 Task: Develope custom reports for visual representation.
Action: Mouse moved to (13, 49)
Screenshot: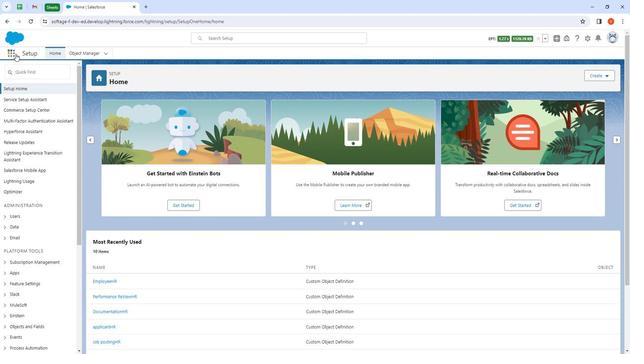 
Action: Mouse pressed left at (13, 49)
Screenshot: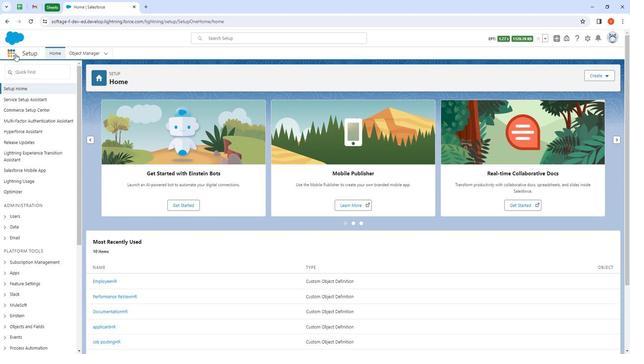 
Action: Mouse moved to (14, 168)
Screenshot: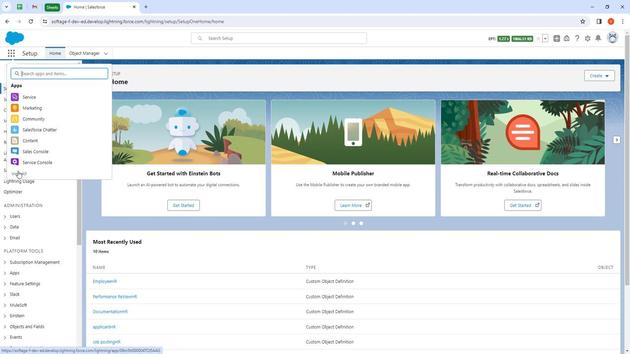 
Action: Mouse pressed left at (14, 168)
Screenshot: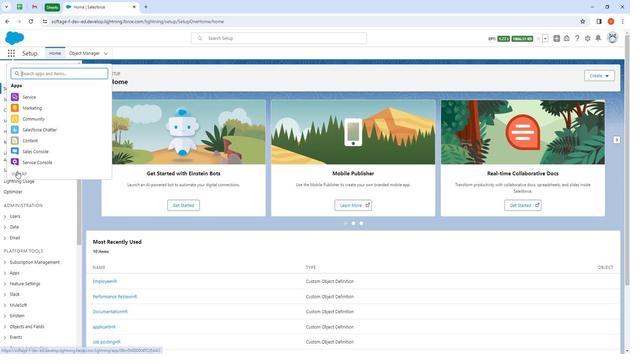 
Action: Mouse moved to (233, 239)
Screenshot: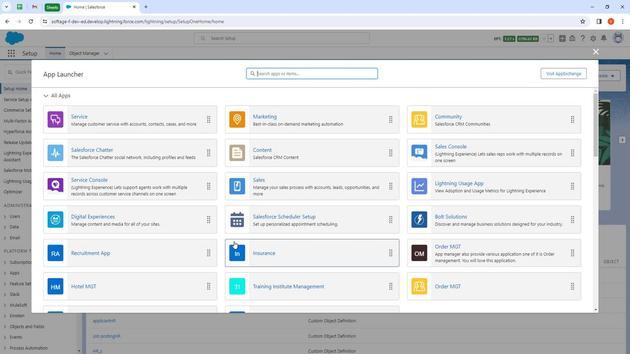 
Action: Mouse scrolled (233, 239) with delta (0, 0)
Screenshot: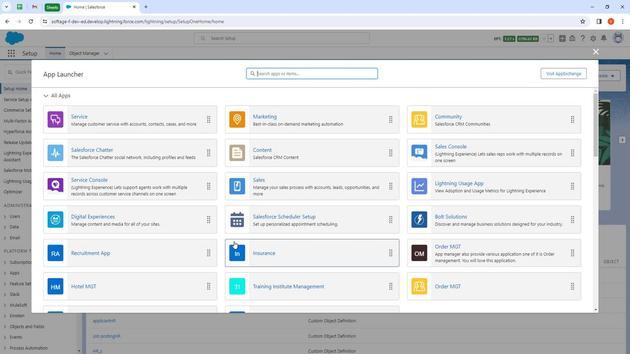 
Action: Mouse moved to (234, 239)
Screenshot: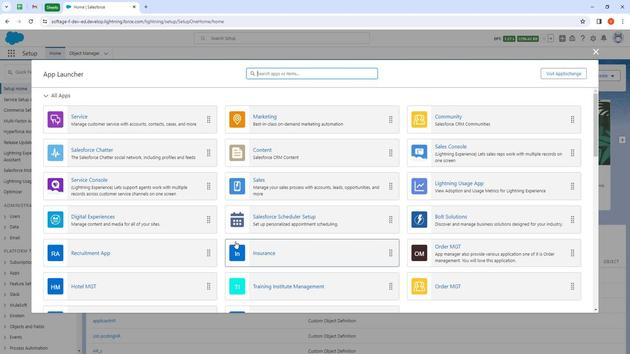 
Action: Mouse scrolled (234, 239) with delta (0, 0)
Screenshot: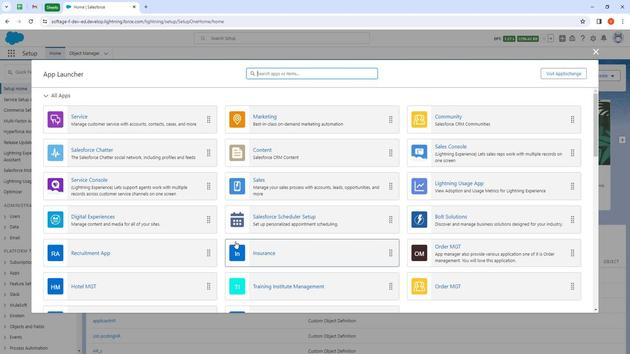 
Action: Mouse moved to (237, 239)
Screenshot: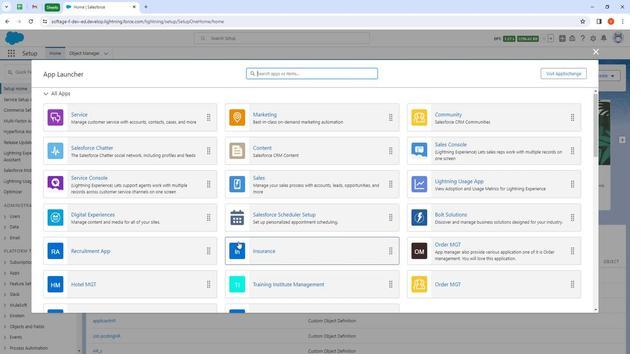 
Action: Mouse scrolled (237, 239) with delta (0, 0)
Screenshot: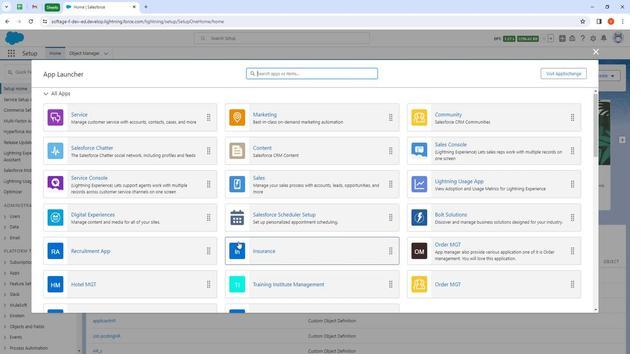 
Action: Mouse moved to (268, 216)
Screenshot: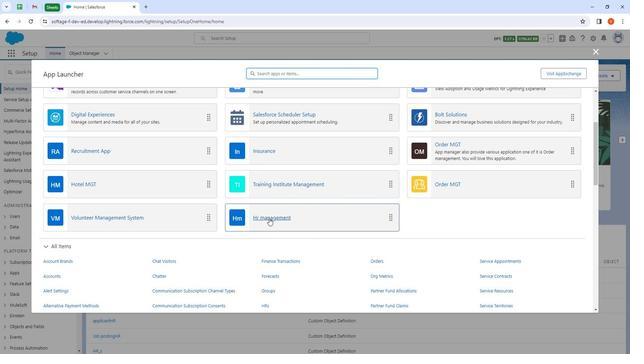 
Action: Mouse pressed left at (268, 216)
Screenshot: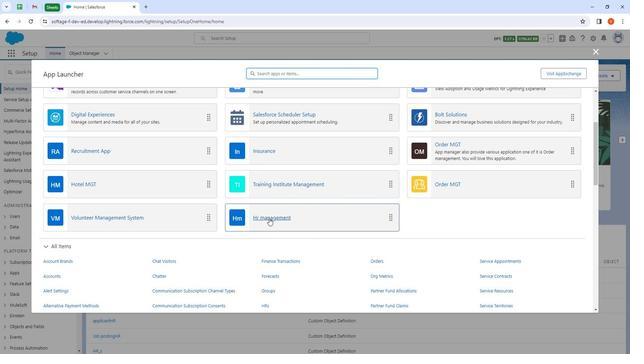 
Action: Mouse moved to (533, 48)
Screenshot: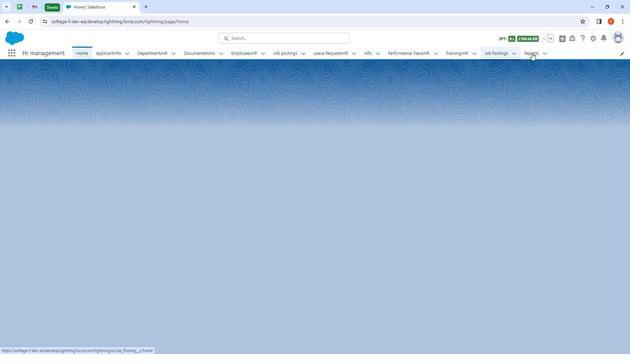 
Action: Mouse pressed left at (533, 48)
Screenshot: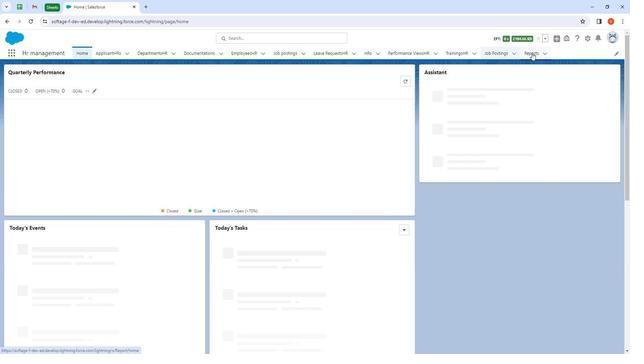 
Action: Mouse moved to (555, 75)
Screenshot: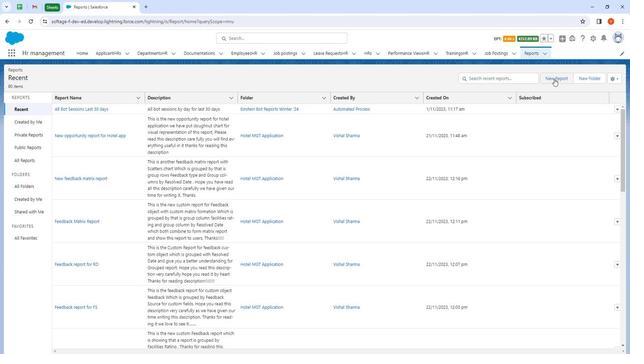 
Action: Mouse pressed left at (555, 75)
Screenshot: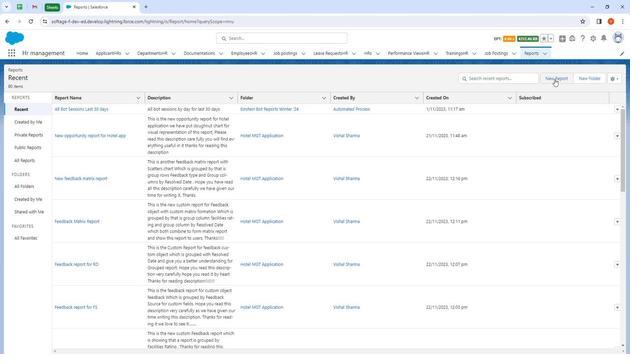 
Action: Mouse moved to (122, 128)
Screenshot: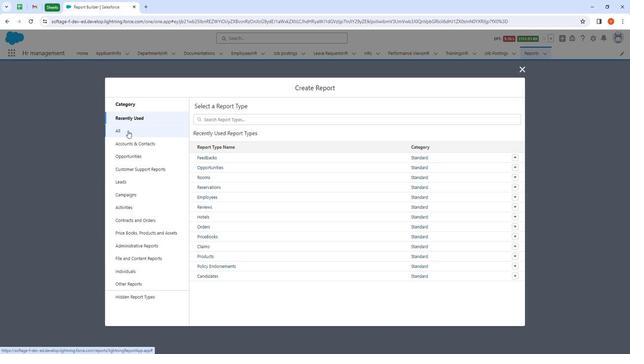 
Action: Mouse pressed left at (122, 128)
Screenshot: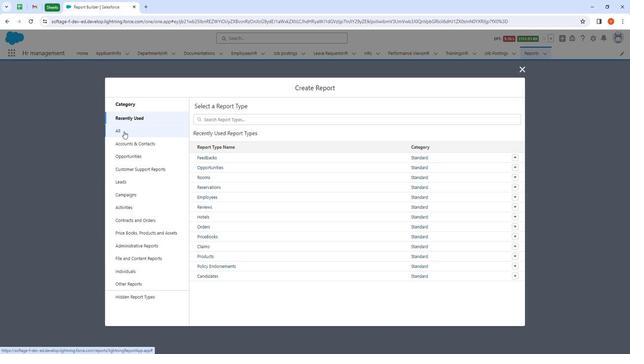
Action: Mouse moved to (243, 119)
Screenshot: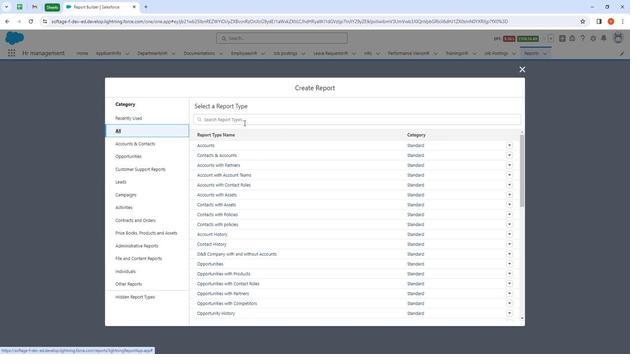 
Action: Mouse pressed left at (243, 119)
Screenshot: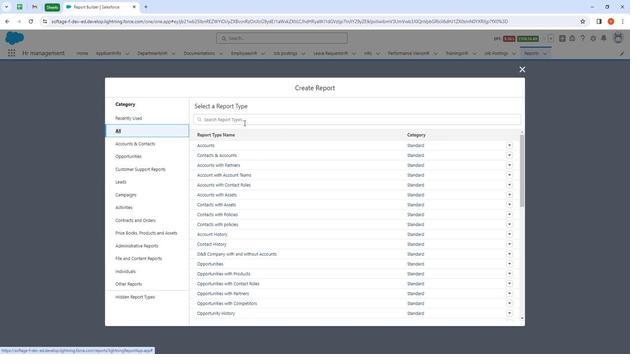 
Action: Mouse moved to (205, 93)
Screenshot: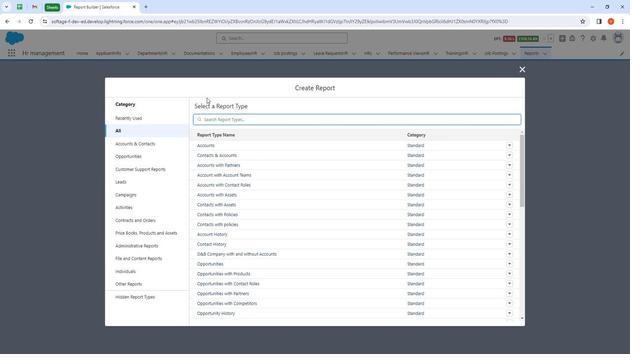 
Action: Key pressed applicant
Screenshot: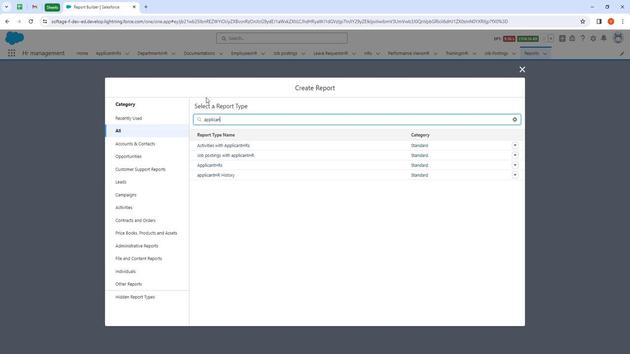 
Action: Mouse moved to (239, 161)
Screenshot: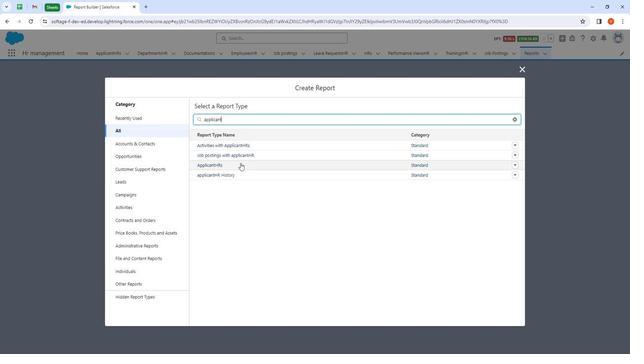 
Action: Mouse pressed left at (239, 161)
Screenshot: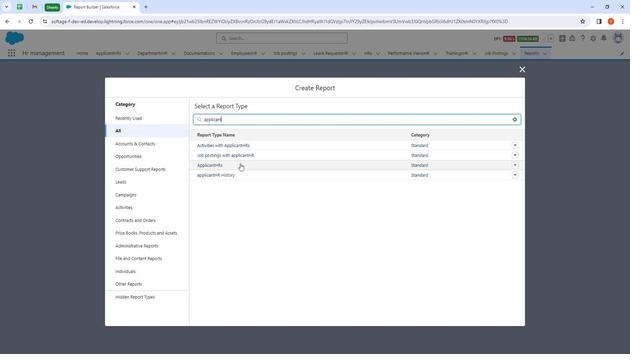 
Action: Mouse moved to (440, 140)
Screenshot: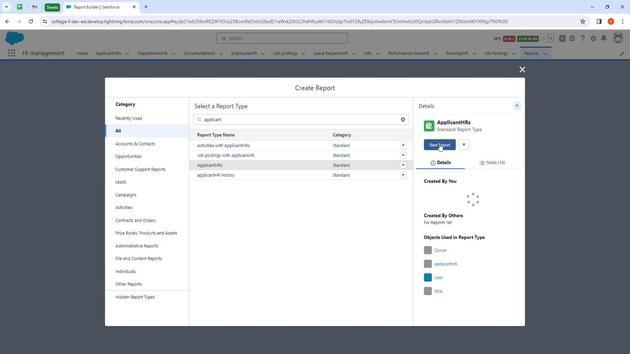
Action: Mouse pressed left at (440, 140)
Screenshot: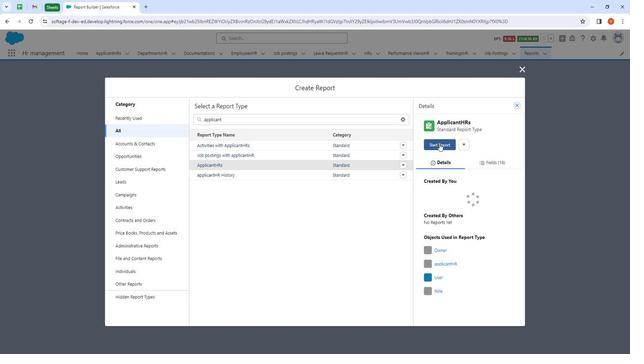 
Action: Mouse moved to (621, 83)
Screenshot: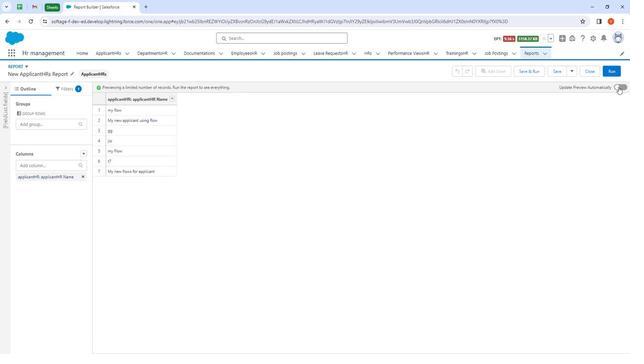 
Action: Mouse pressed left at (621, 83)
Screenshot: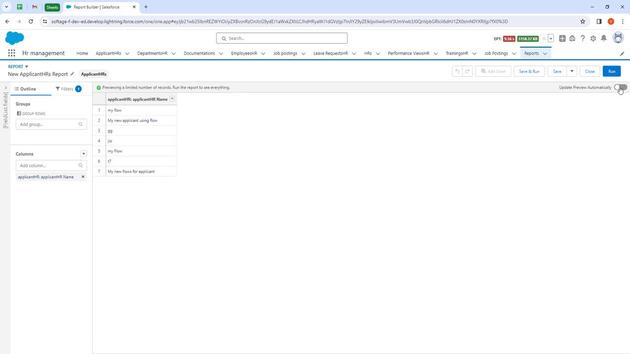 
Action: Mouse moved to (49, 161)
Screenshot: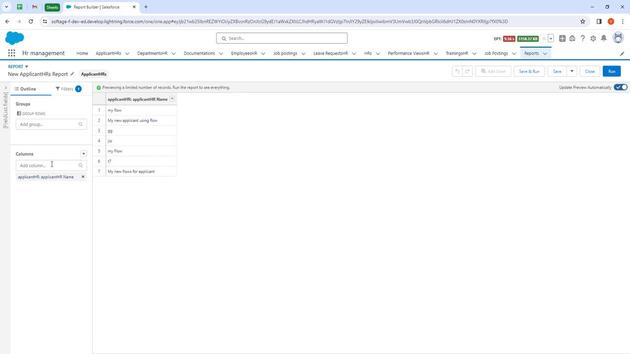
Action: Mouse pressed left at (49, 161)
Screenshot: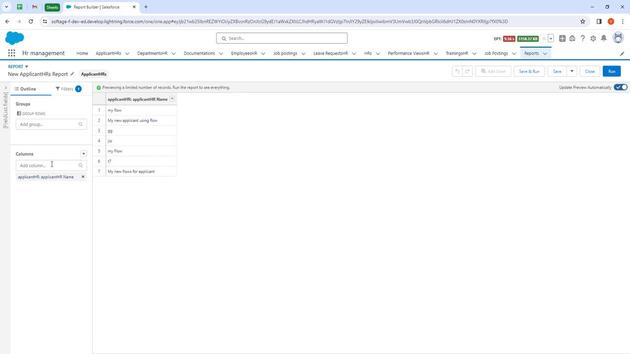 
Action: Mouse moved to (54, 197)
Screenshot: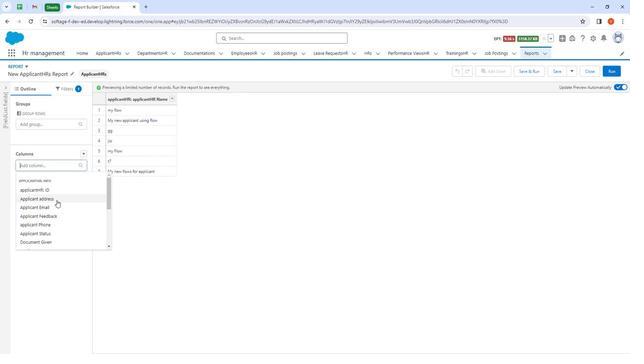 
Action: Mouse pressed left at (54, 197)
Screenshot: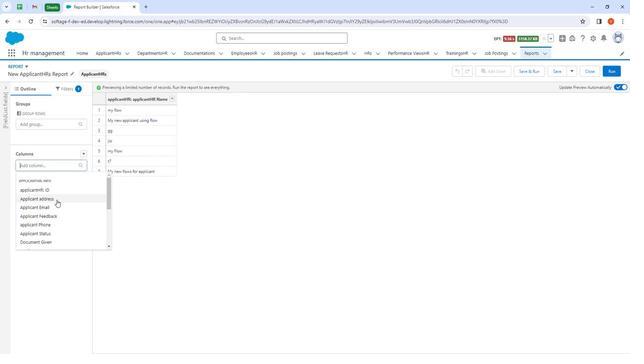 
Action: Mouse moved to (40, 162)
Screenshot: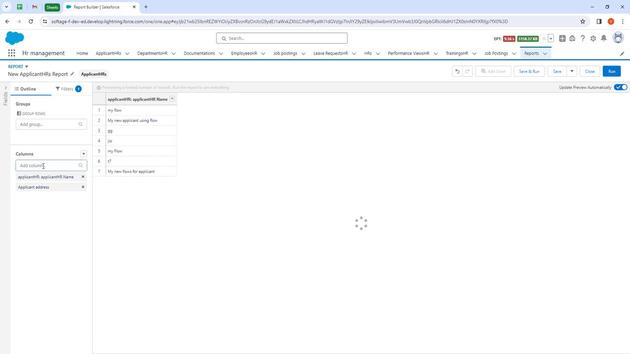 
Action: Mouse pressed left at (40, 162)
Screenshot: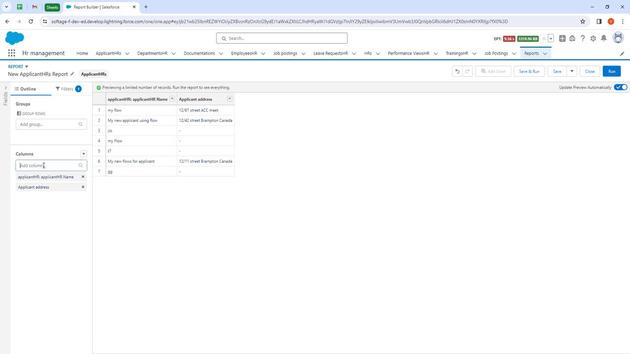 
Action: Mouse moved to (49, 190)
Screenshot: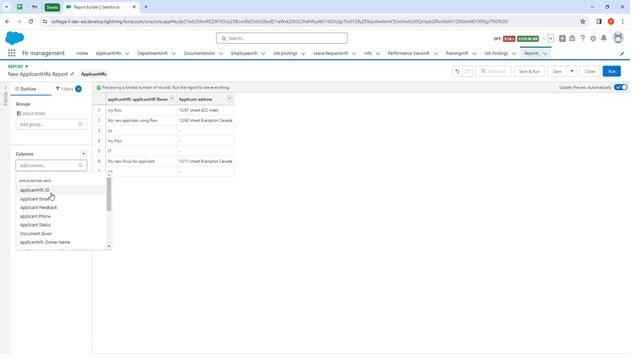 
Action: Mouse pressed left at (49, 190)
Screenshot: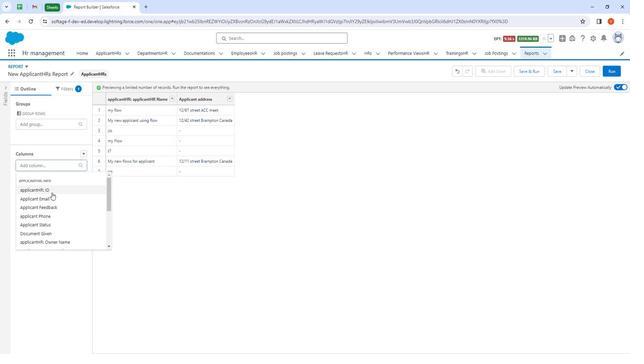 
Action: Mouse moved to (39, 163)
Screenshot: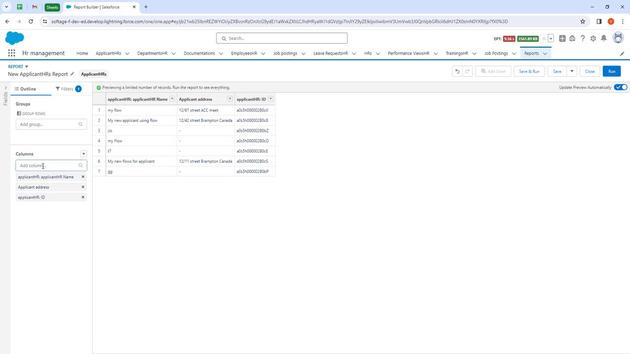 
Action: Mouse pressed left at (39, 163)
Screenshot: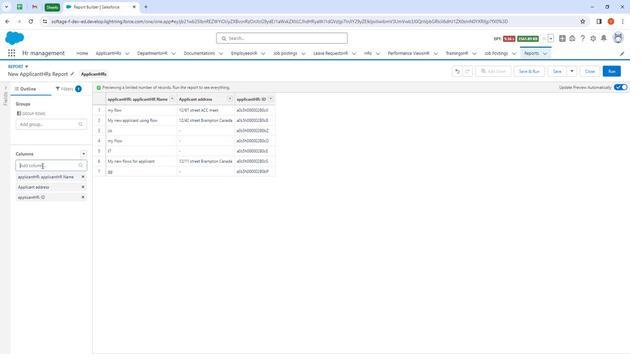 
Action: Mouse moved to (51, 189)
Screenshot: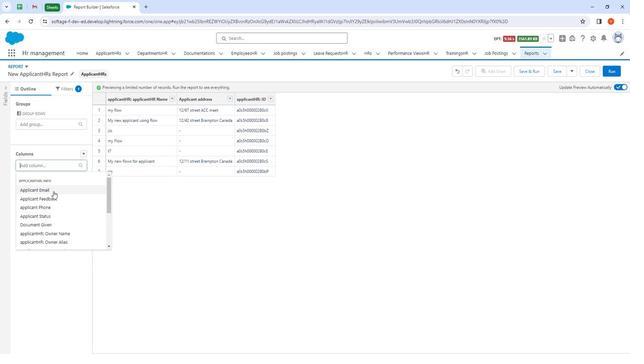 
Action: Mouse pressed left at (51, 189)
Screenshot: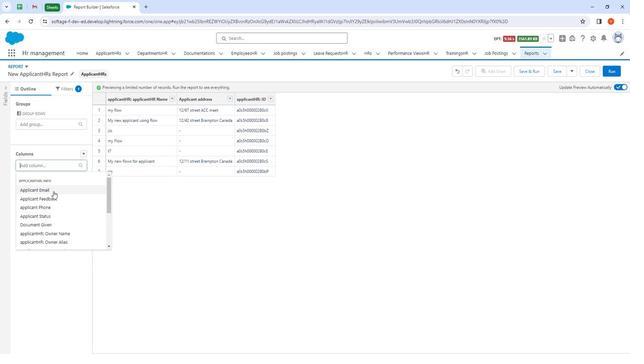 
Action: Mouse moved to (40, 162)
Screenshot: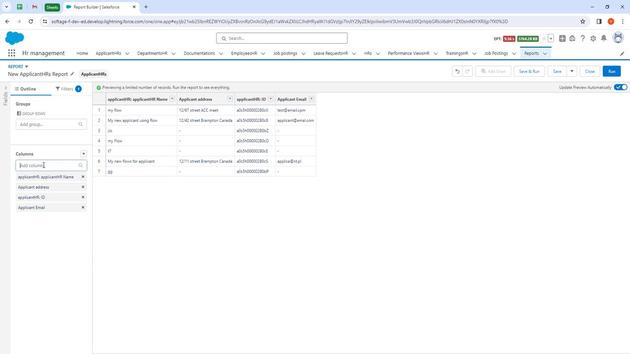 
Action: Mouse pressed left at (40, 162)
Screenshot: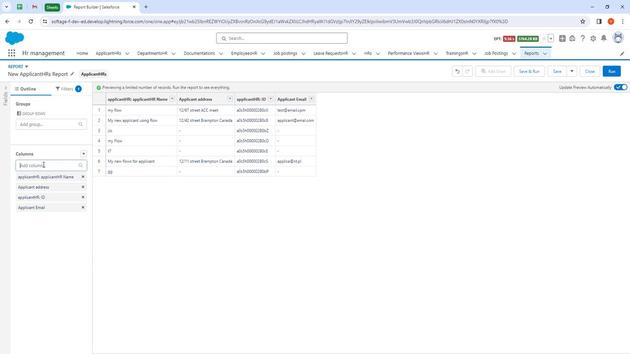 
Action: Mouse moved to (51, 185)
Screenshot: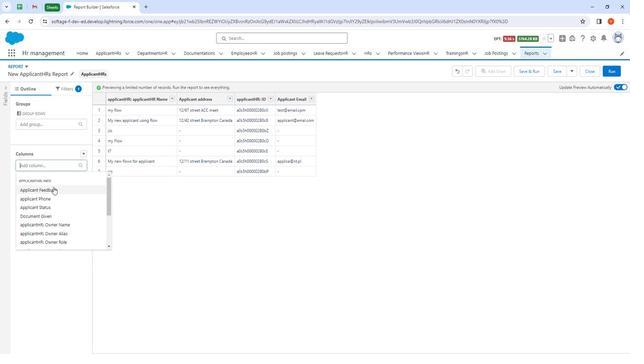 
Action: Mouse pressed left at (51, 185)
Screenshot: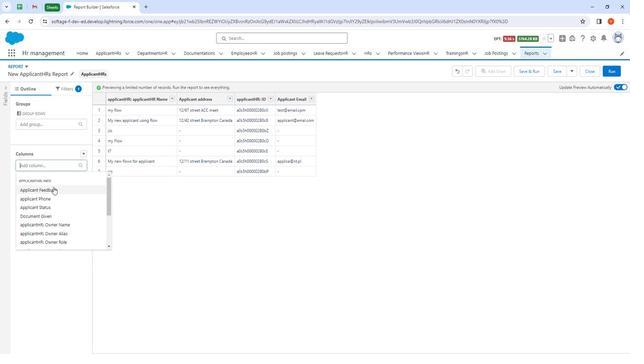 
Action: Mouse moved to (39, 163)
Screenshot: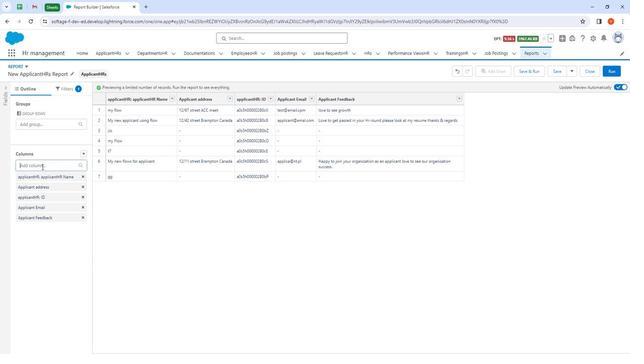 
Action: Mouse pressed left at (39, 163)
Screenshot: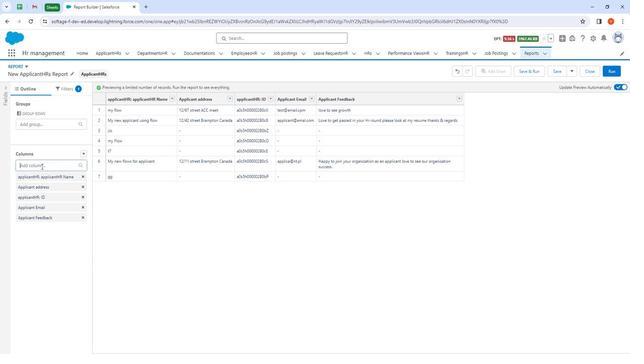 
Action: Mouse moved to (51, 185)
Screenshot: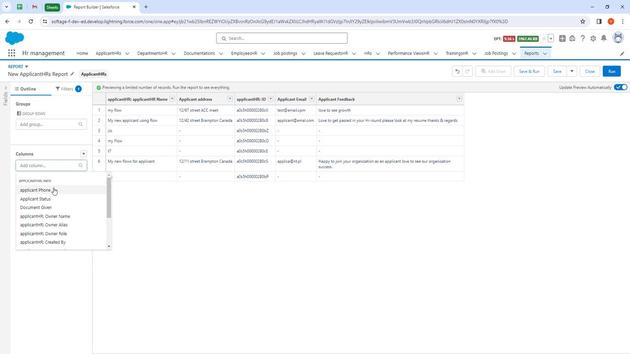 
Action: Mouse pressed left at (51, 185)
Screenshot: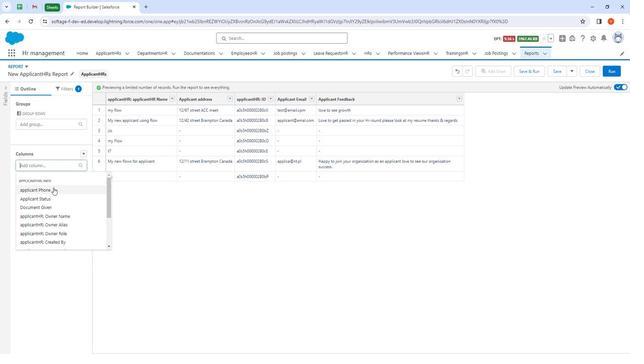 
Action: Mouse moved to (41, 123)
Screenshot: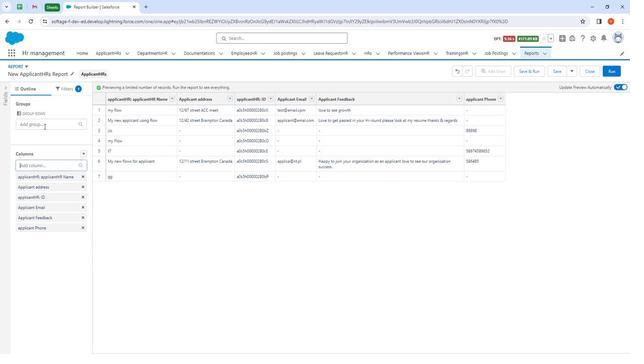 
Action: Mouse pressed left at (41, 123)
Screenshot: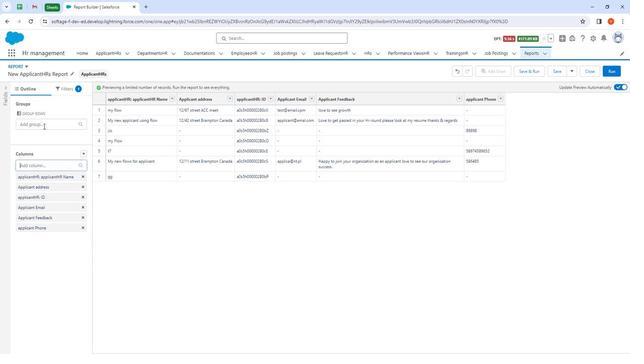 
Action: Mouse moved to (54, 199)
Screenshot: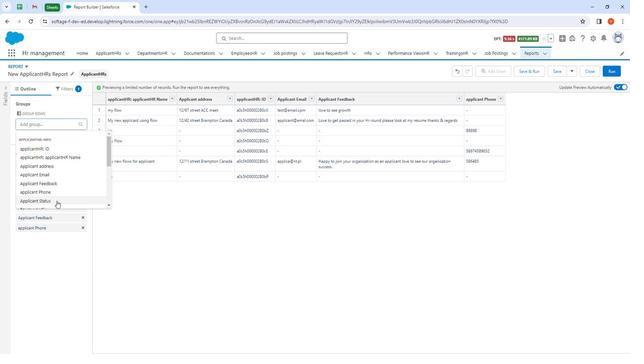
Action: Mouse pressed left at (54, 199)
Screenshot: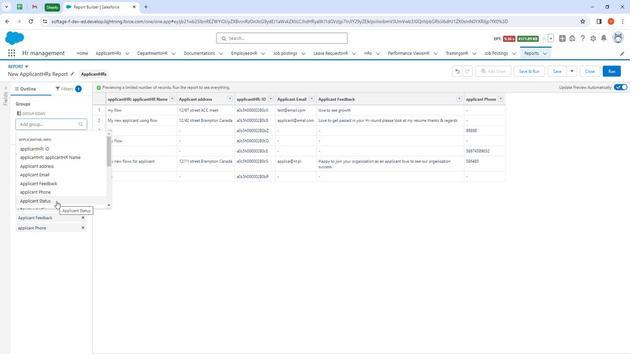 
Action: Mouse moved to (37, 159)
Screenshot: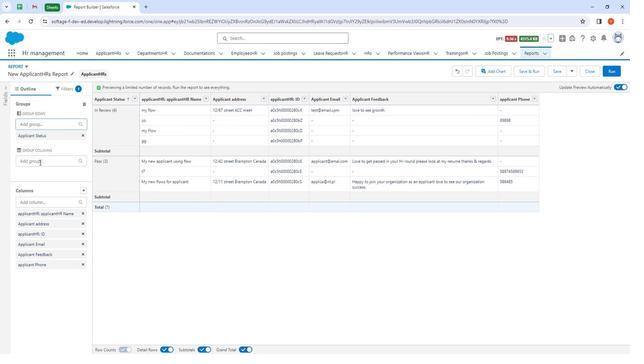
Action: Mouse pressed left at (37, 159)
Screenshot: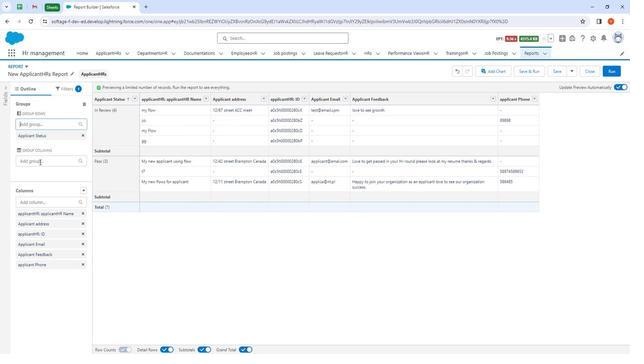 
Action: Mouse moved to (106, 178)
Screenshot: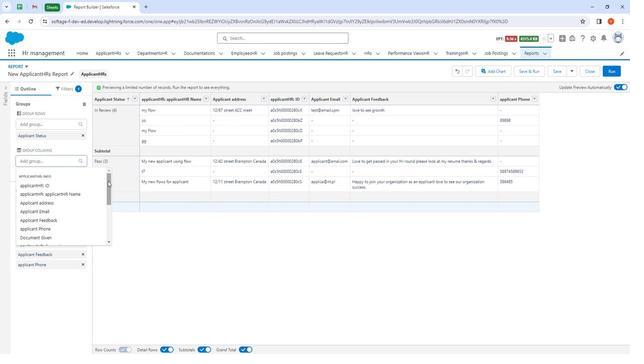 
Action: Mouse pressed left at (106, 178)
Screenshot: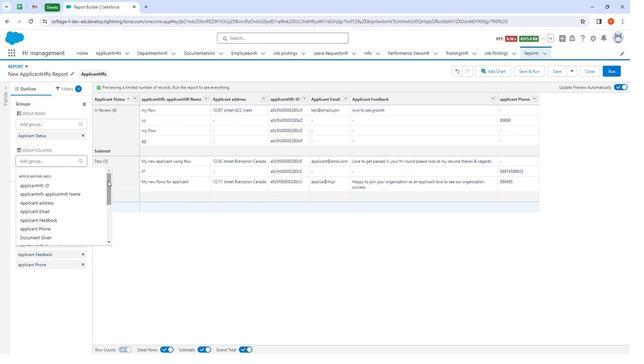 
Action: Mouse moved to (64, 202)
Screenshot: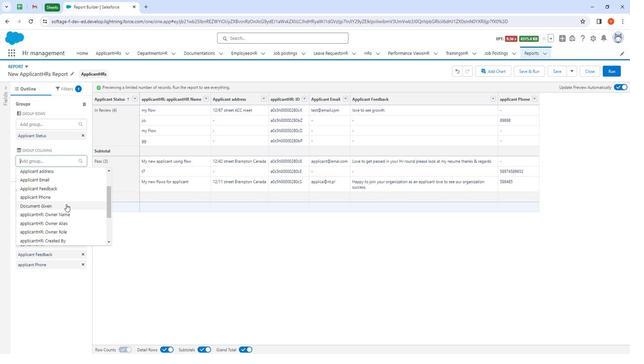 
Action: Mouse pressed left at (64, 202)
Screenshot: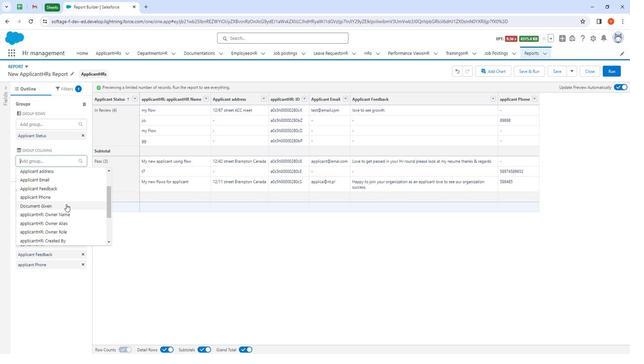
Action: Mouse moved to (38, 201)
Screenshot: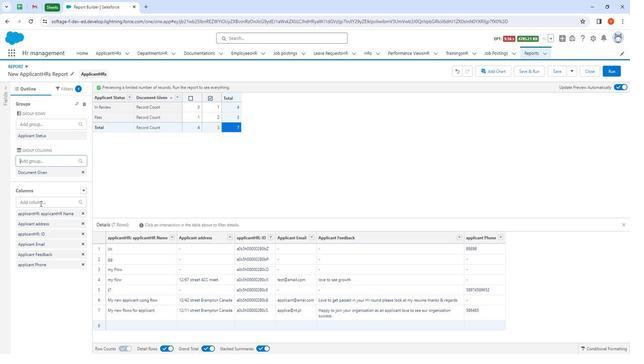 
Action: Mouse pressed left at (38, 201)
Screenshot: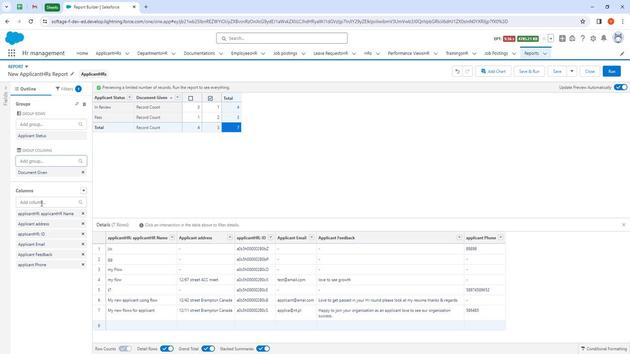 
Action: Mouse moved to (55, 266)
Screenshot: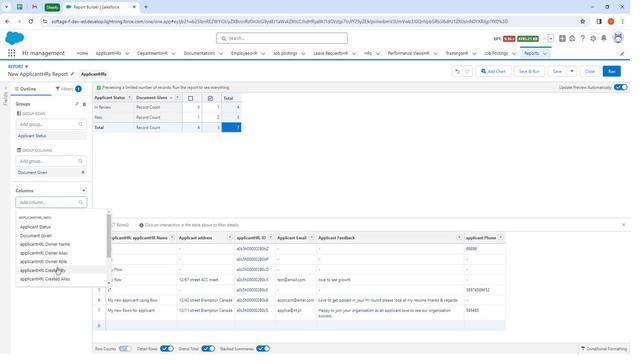 
Action: Mouse scrolled (55, 266) with delta (0, 0)
Screenshot: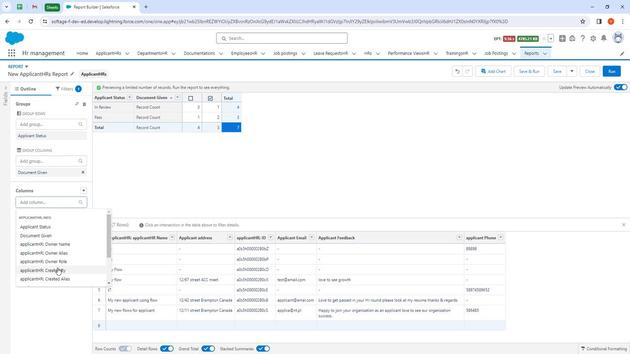 
Action: Mouse moved to (73, 256)
Screenshot: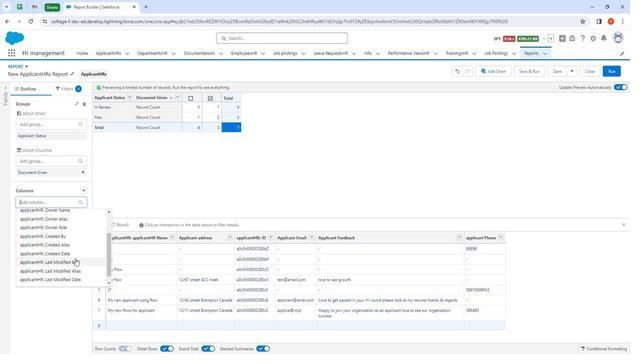 
Action: Mouse scrolled (73, 256) with delta (0, 0)
Screenshot: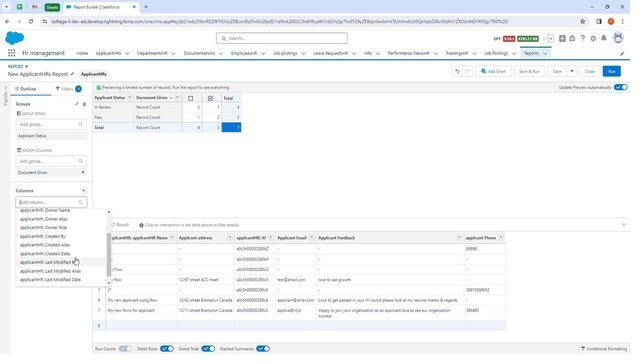 
Action: Mouse scrolled (73, 256) with delta (0, 0)
Screenshot: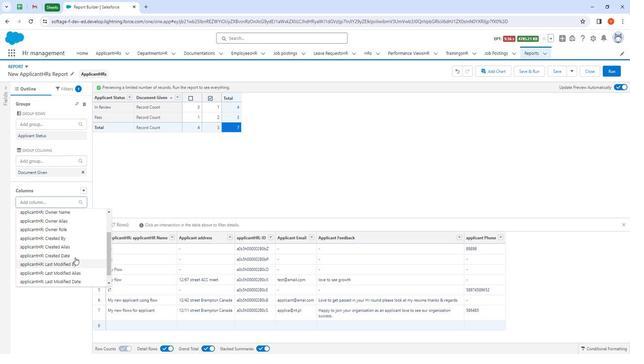 
Action: Mouse moved to (52, 233)
Screenshot: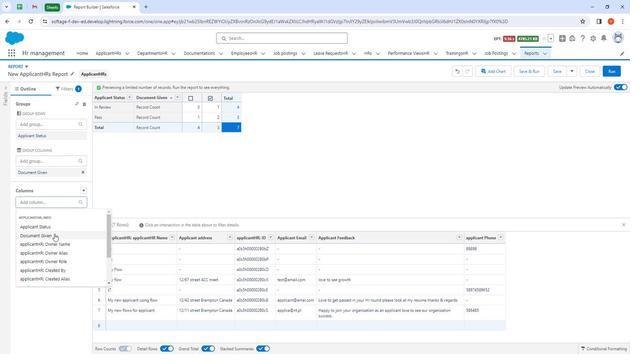 
Action: Mouse pressed left at (52, 233)
Screenshot: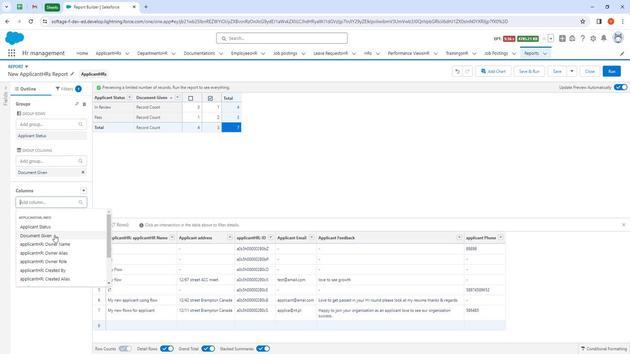 
Action: Mouse moved to (54, 200)
Screenshot: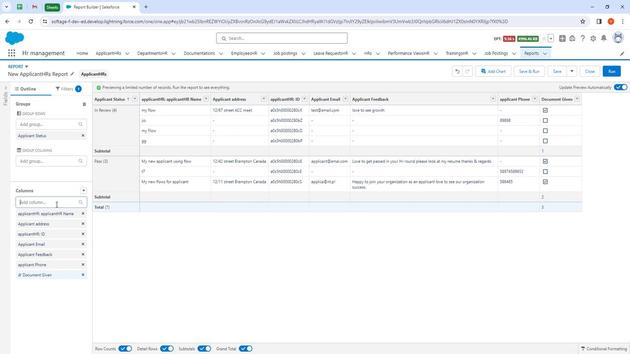
Action: Mouse pressed left at (54, 200)
Screenshot: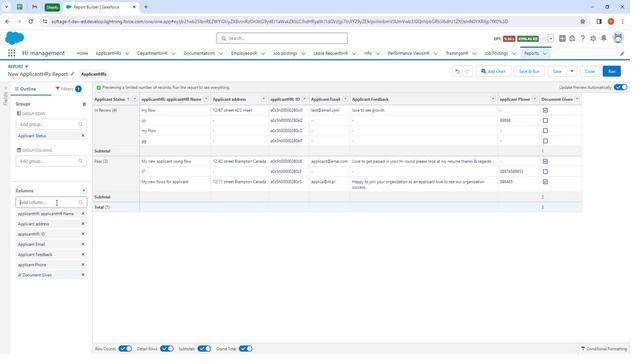 
Action: Mouse moved to (49, 186)
Screenshot: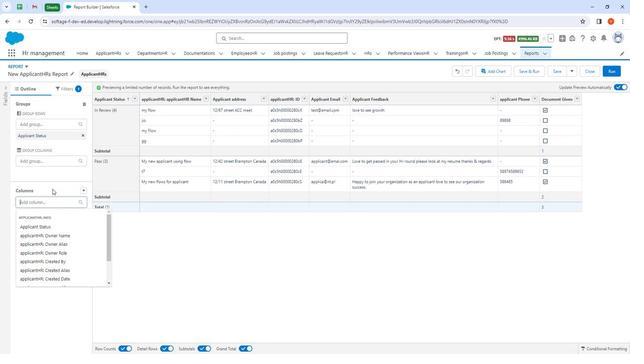 
Action: Mouse pressed left at (49, 186)
Screenshot: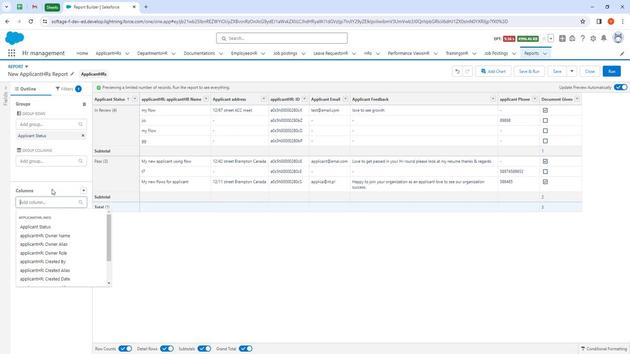 
Action: Mouse moved to (420, 221)
Screenshot: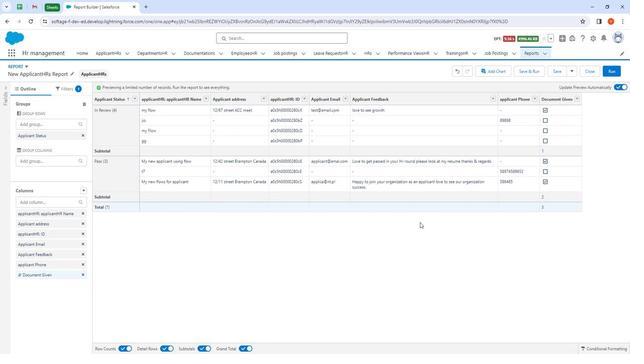 
Action: Mouse scrolled (420, 221) with delta (0, 0)
Screenshot: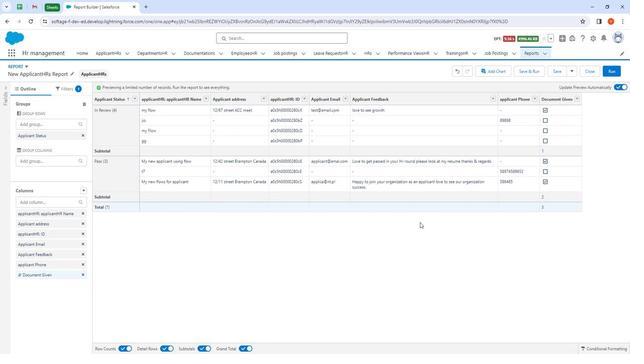 
Action: Mouse moved to (489, 232)
Screenshot: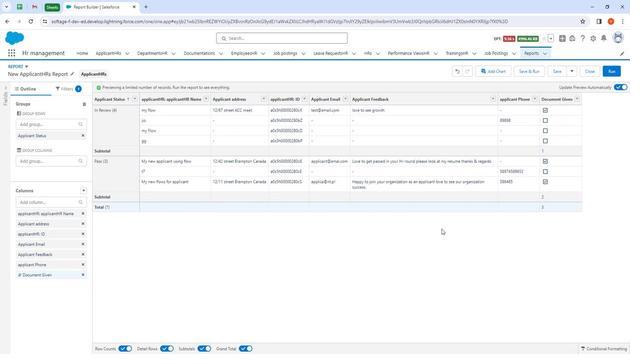 
Action: Mouse scrolled (489, 232) with delta (0, 0)
Screenshot: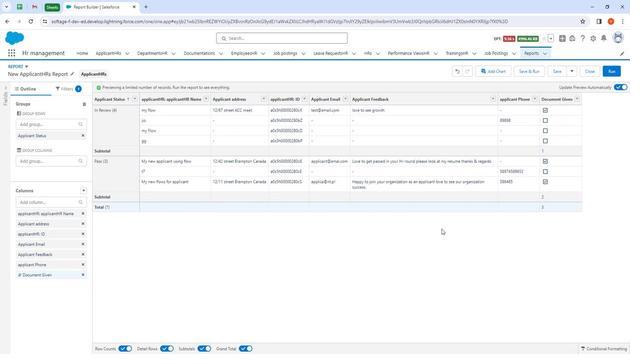 
Action: Mouse moved to (563, 245)
Screenshot: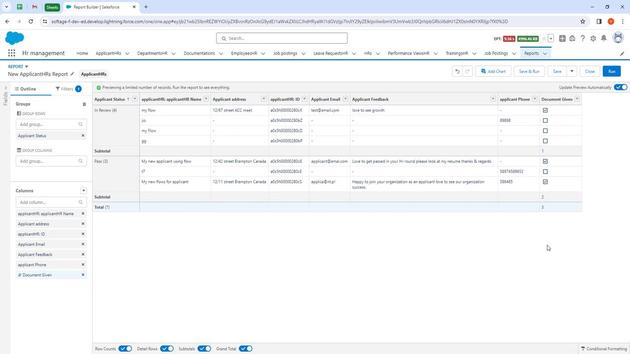 
Action: Mouse scrolled (563, 245) with delta (0, 0)
Screenshot: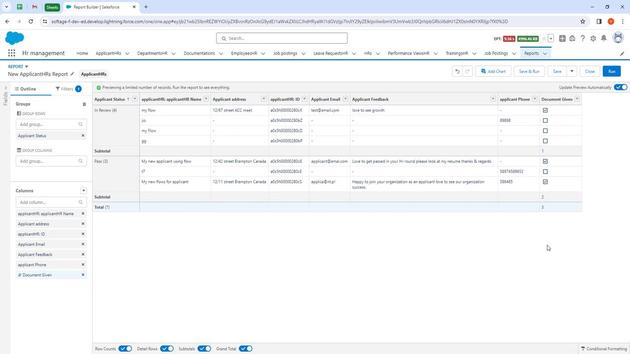 
Action: Mouse moved to (303, 94)
Screenshot: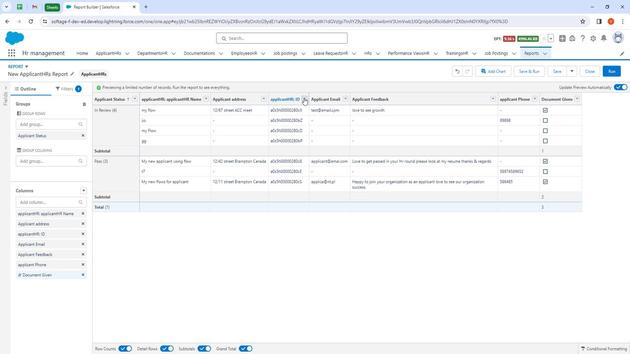 
Action: Mouse pressed left at (303, 94)
Screenshot: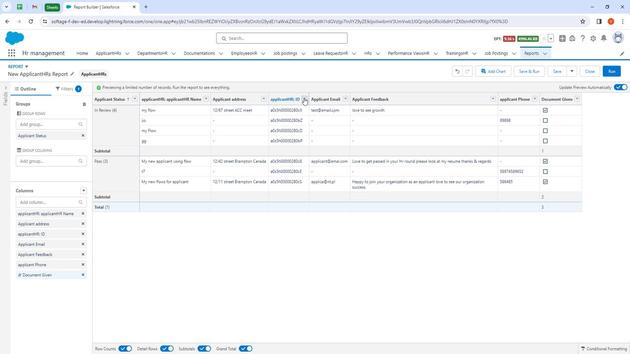 
Action: Mouse moved to (337, 108)
Screenshot: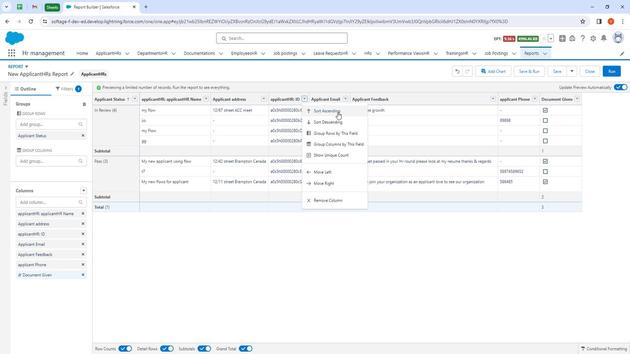 
Action: Mouse pressed left at (337, 108)
Screenshot: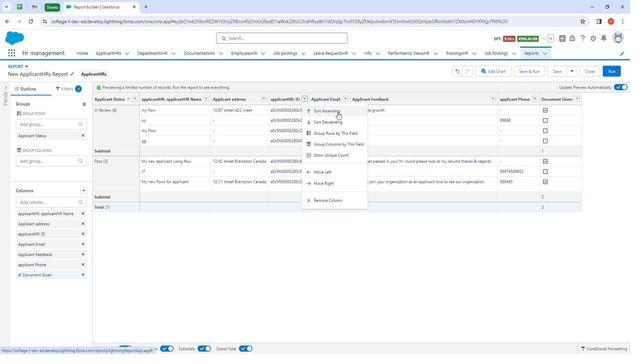 
Action: Mouse moved to (70, 87)
Screenshot: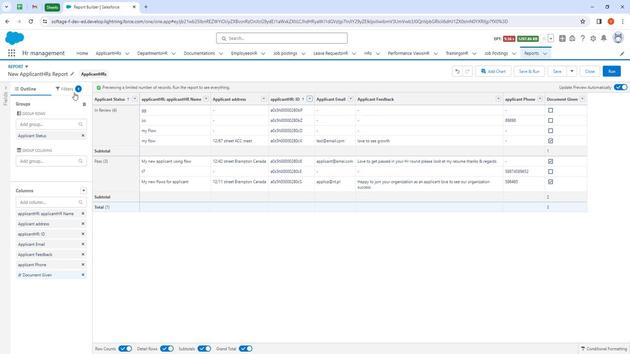 
Action: Mouse pressed left at (70, 87)
Screenshot: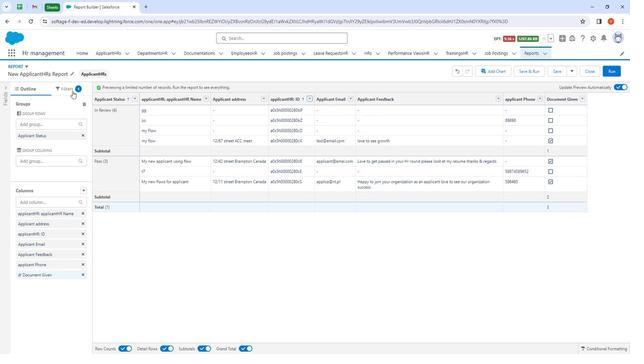 
Action: Mouse moved to (45, 129)
Screenshot: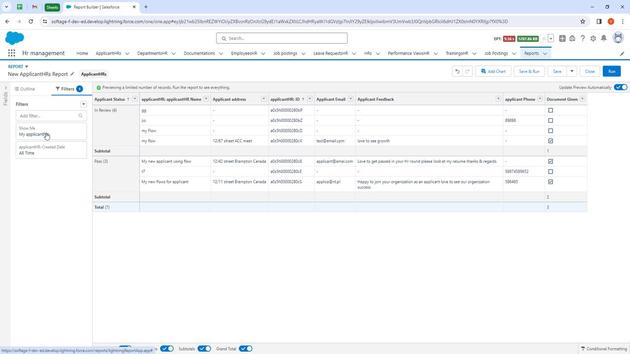 
Action: Mouse pressed left at (45, 129)
Screenshot: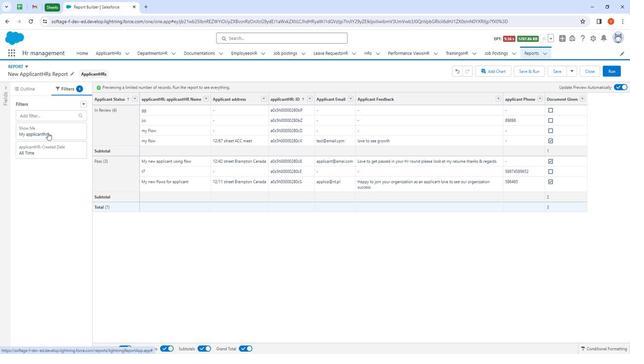 
Action: Mouse moved to (135, 130)
Screenshot: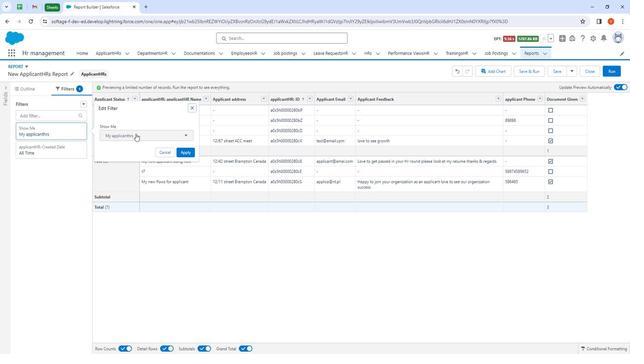 
Action: Mouse pressed left at (135, 130)
Screenshot: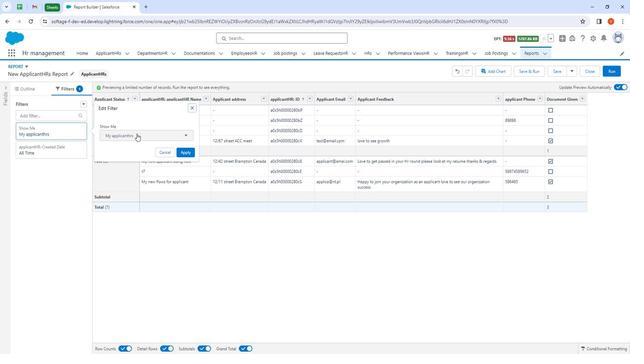
Action: Mouse moved to (149, 171)
Screenshot: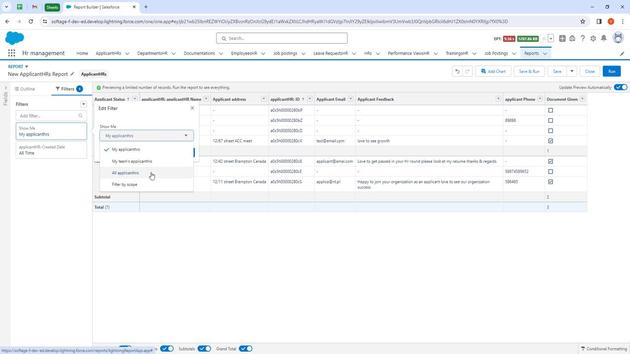 
Action: Mouse pressed left at (149, 171)
Screenshot: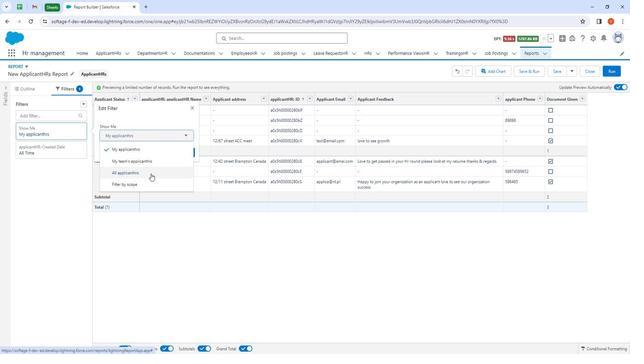 
Action: Mouse moved to (185, 151)
Screenshot: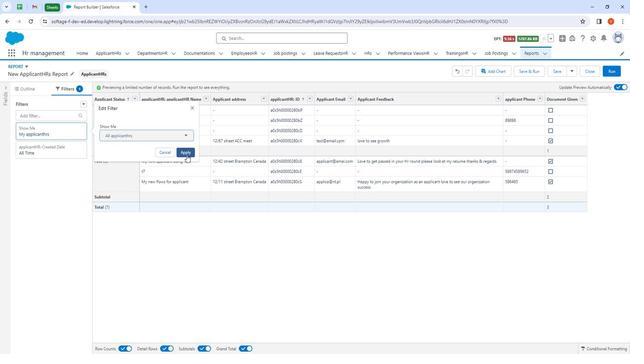 
Action: Mouse pressed left at (185, 151)
Screenshot: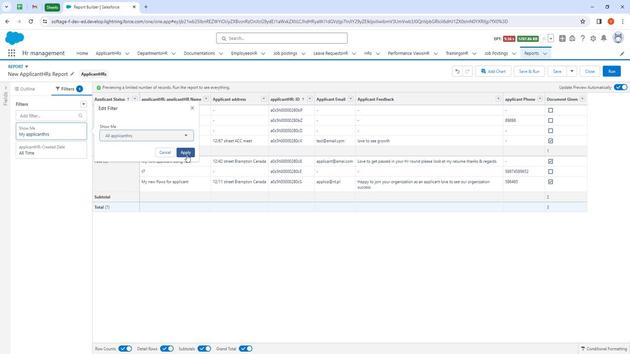 
Action: Mouse moved to (408, 240)
Screenshot: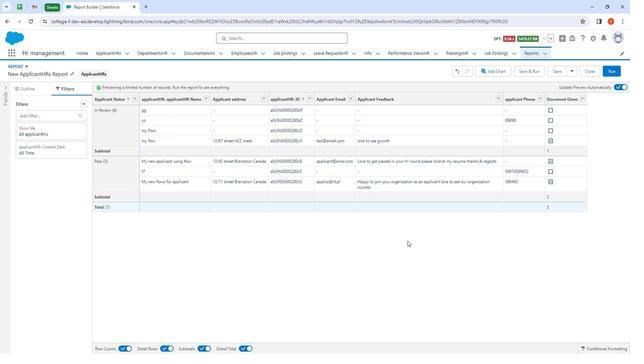 
Action: Mouse pressed left at (408, 240)
Screenshot: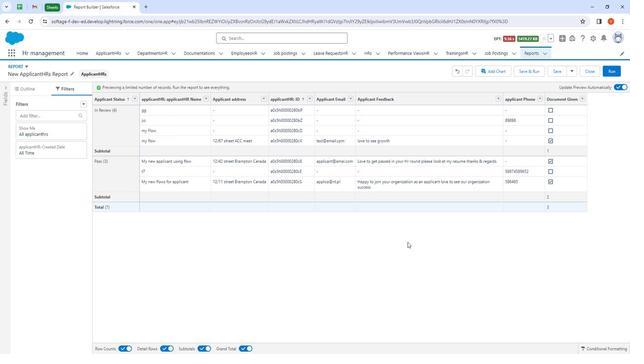 
Action: Mouse moved to (205, 96)
Screenshot: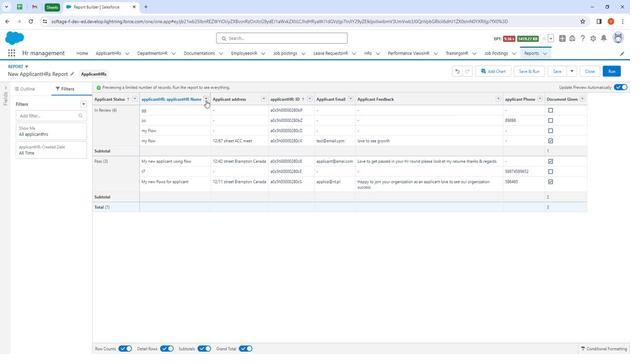 
Action: Mouse pressed left at (205, 96)
Screenshot: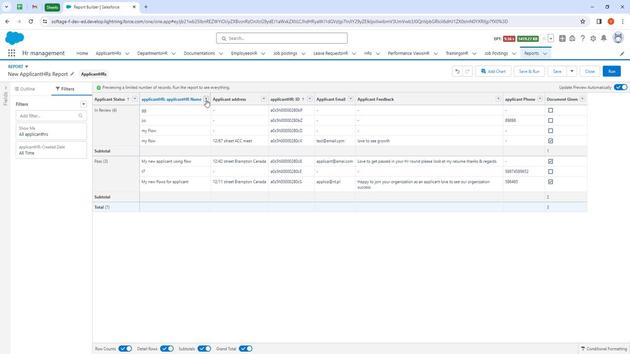 
Action: Mouse moved to (242, 120)
Screenshot: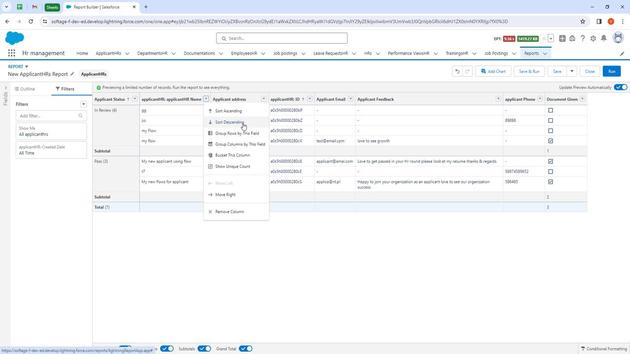 
Action: Mouse pressed left at (242, 120)
Screenshot: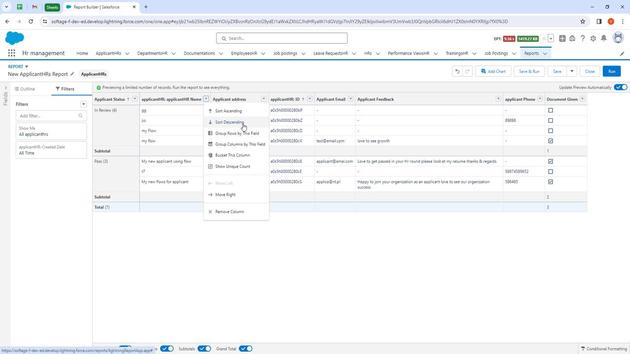 
Action: Mouse moved to (584, 94)
Screenshot: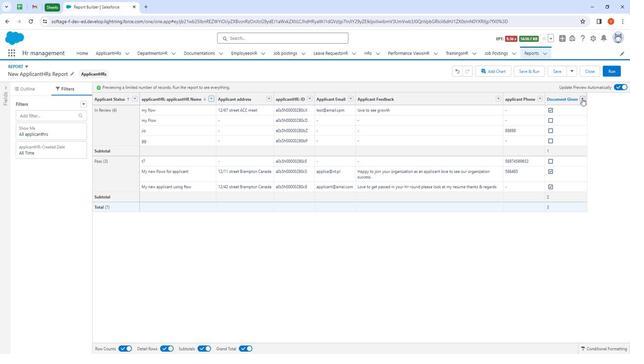 
Action: Mouse pressed left at (584, 94)
Screenshot: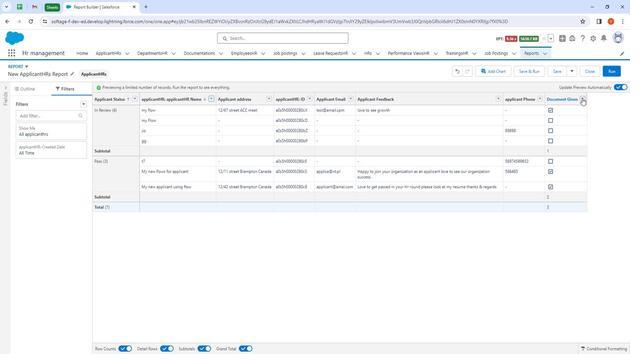 
Action: Mouse moved to (555, 118)
Screenshot: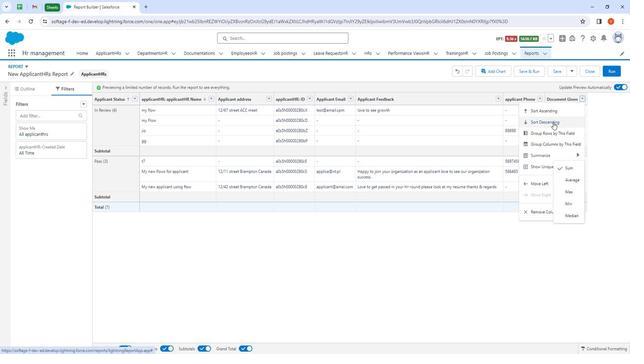 
Action: Mouse pressed left at (555, 118)
Screenshot: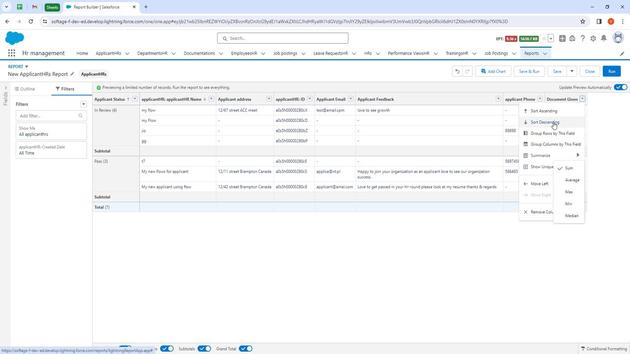 
Action: Mouse moved to (409, 243)
Screenshot: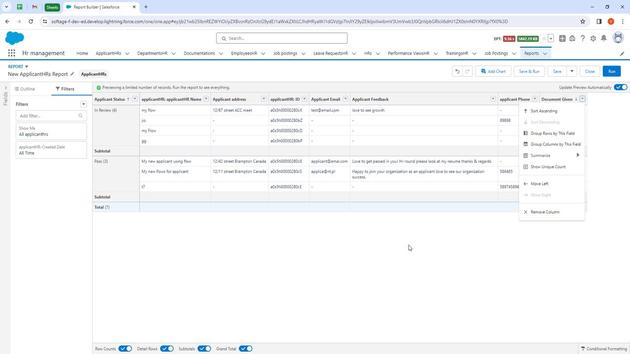 
Action: Mouse pressed left at (409, 243)
Screenshot: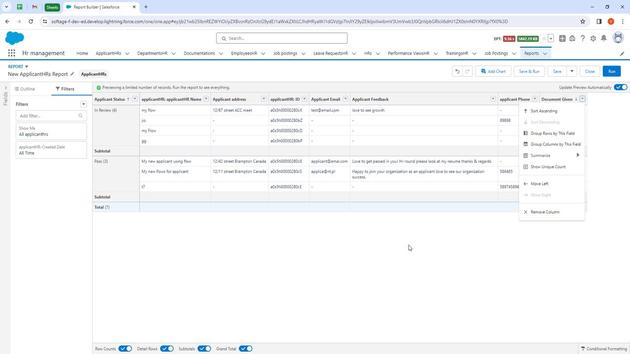 
Action: Mouse moved to (559, 66)
Screenshot: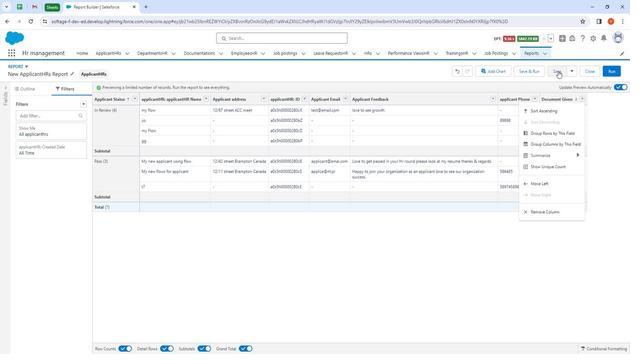 
Action: Mouse pressed left at (559, 66)
Screenshot: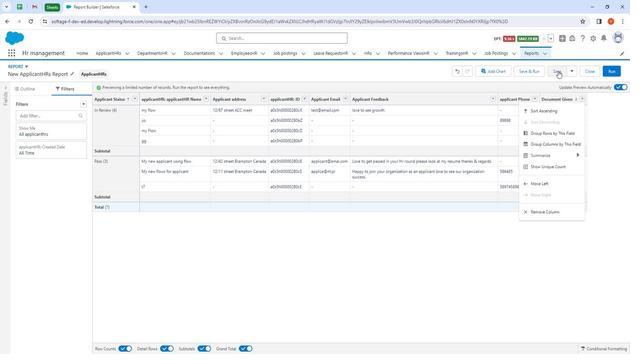 
Action: Mouse moved to (195, 153)
Screenshot: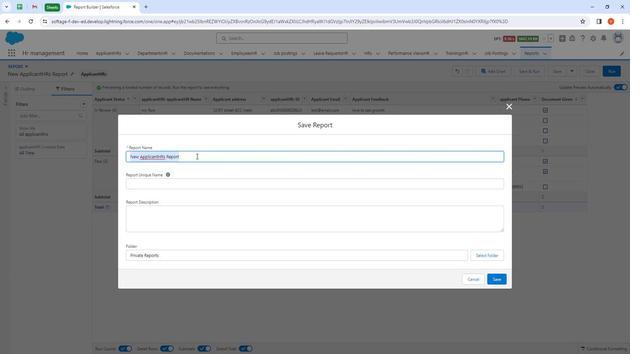 
Action: Mouse pressed left at (195, 153)
Screenshot: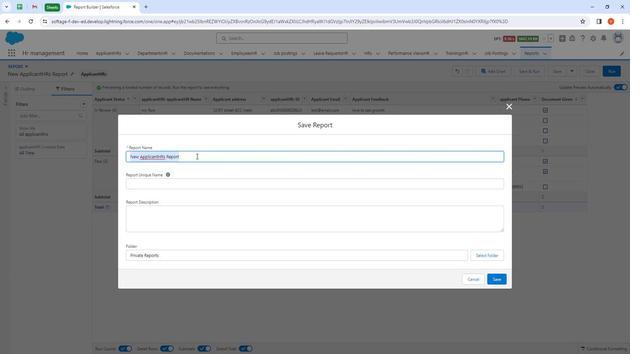 
Action: Mouse moved to (195, 154)
Screenshot: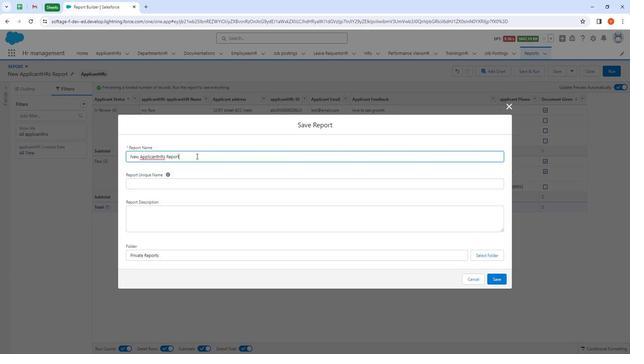 
Action: Key pressed <Key.space>and<Key.space>groupd<Key.backspace><Key.space>by<Key.space>status
Screenshot: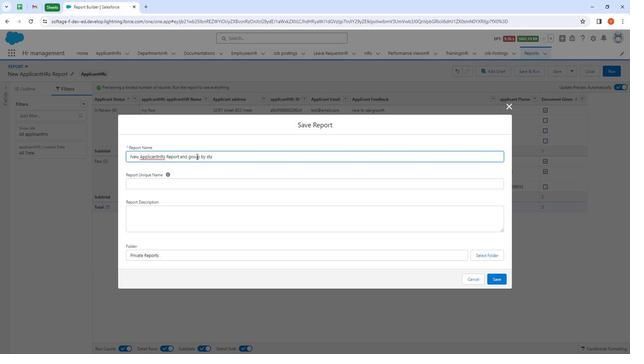 
Action: Mouse moved to (211, 180)
Screenshot: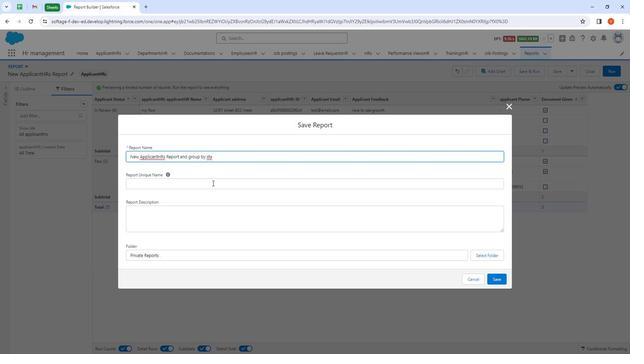 
Action: Mouse pressed left at (211, 180)
Screenshot: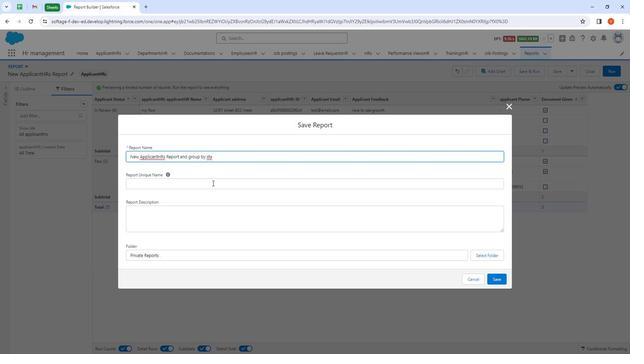 
Action: Mouse moved to (149, 218)
Screenshot: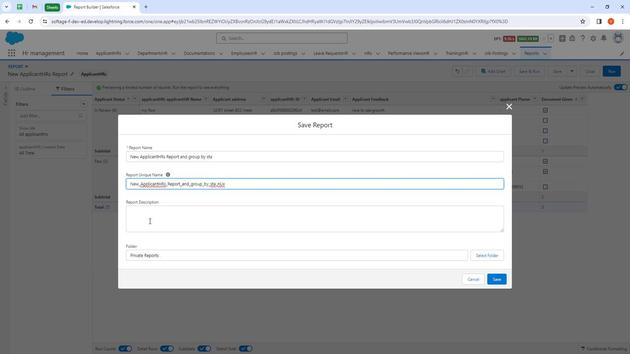 
Action: Mouse pressed left at (149, 218)
Screenshot: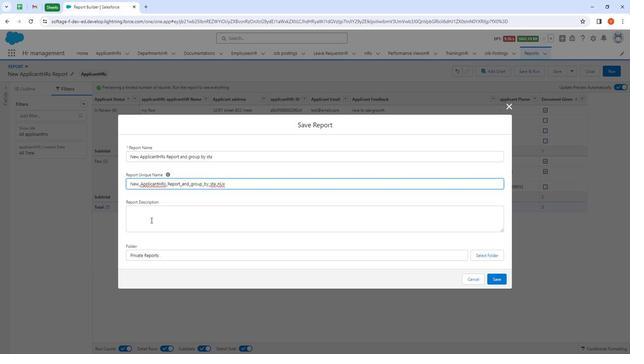 
Action: Key pressed this<Key.space>is<Key.space>new<Key.space>custom<Key.space>report<Key.space>on<Key.space>applicant<Key.space>custom<Key.space>object<Key.space>on<Key.space>hr<Key.space>management
Screenshot: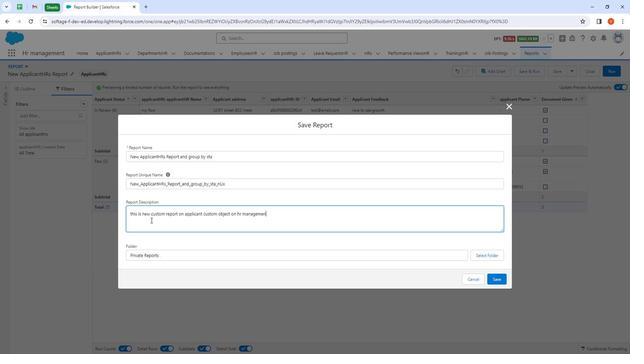 
Action: Mouse moved to (481, 253)
Screenshot: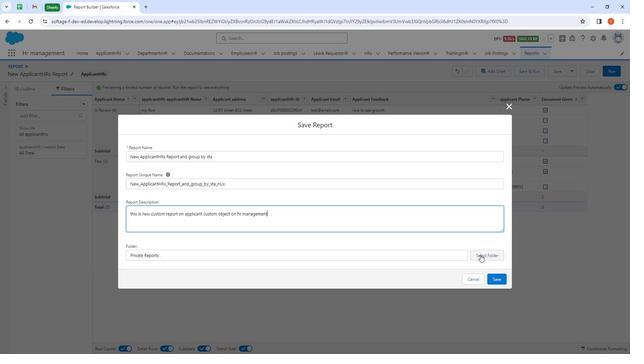 
Action: Mouse pressed left at (481, 253)
Screenshot: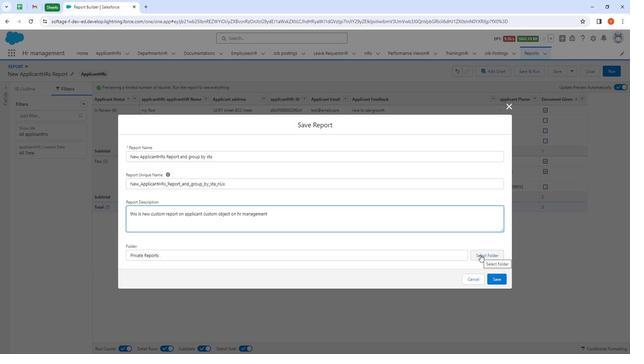
Action: Mouse moved to (246, 318)
Screenshot: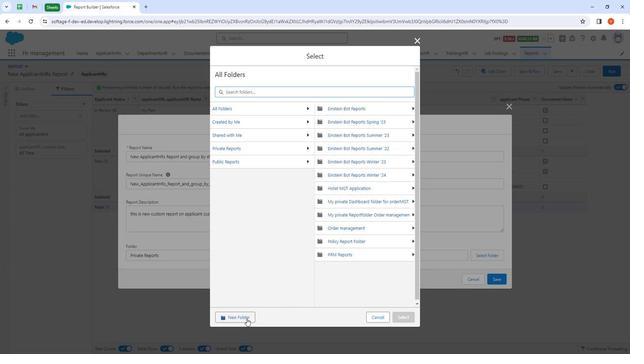 
Action: Mouse pressed left at (246, 318)
Screenshot: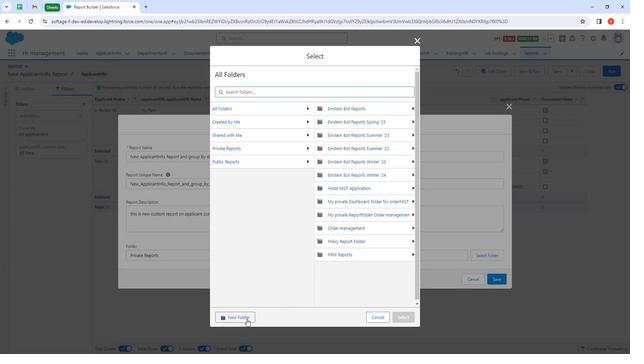 
Action: Mouse moved to (255, 177)
Screenshot: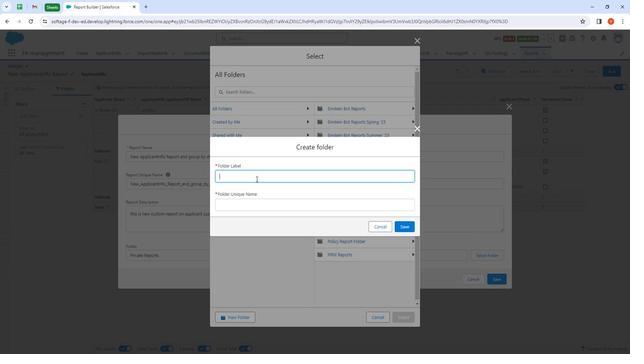 
Action: Mouse pressed left at (255, 177)
Screenshot: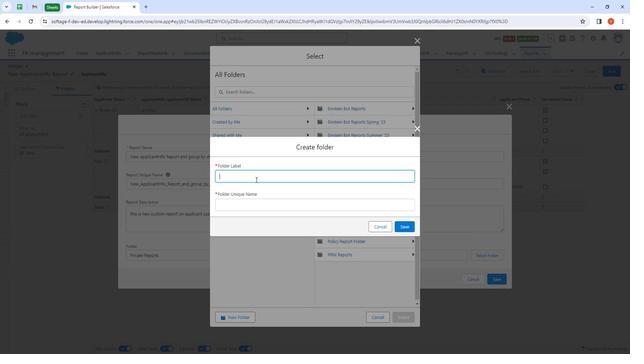 
Action: Key pressed <Key.shift>Hr<Key.space>management
Screenshot: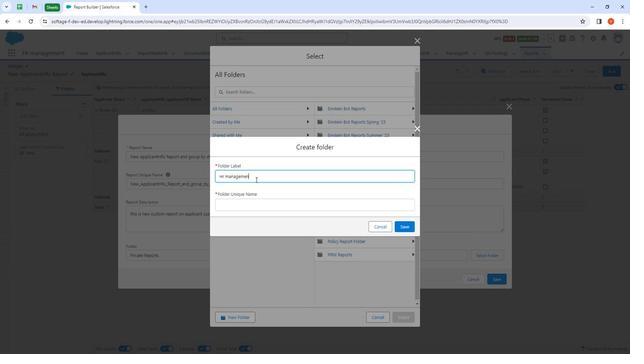 
Action: Mouse moved to (315, 202)
Screenshot: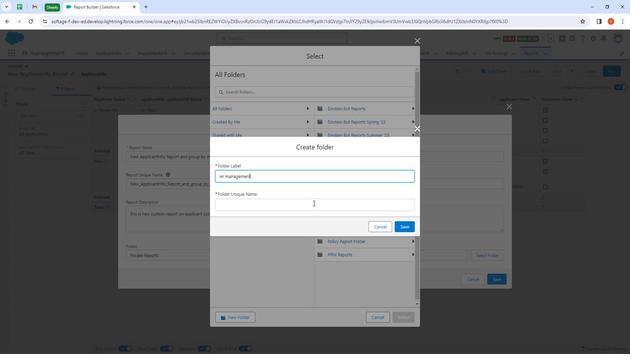 
Action: Mouse pressed left at (315, 202)
Screenshot: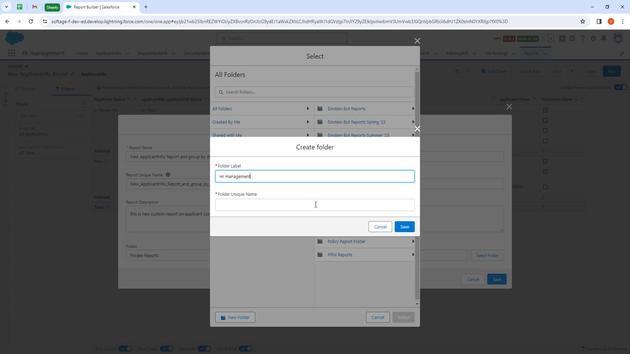 
Action: Mouse moved to (404, 226)
Screenshot: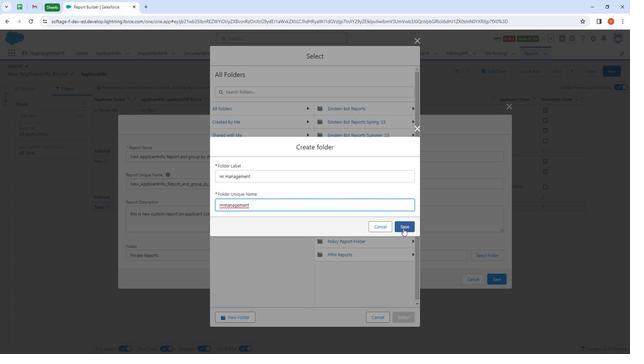 
Action: Mouse pressed left at (404, 226)
Screenshot: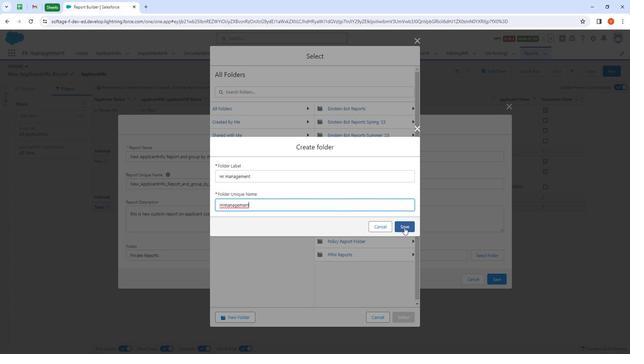 
Action: Mouse moved to (253, 86)
Screenshot: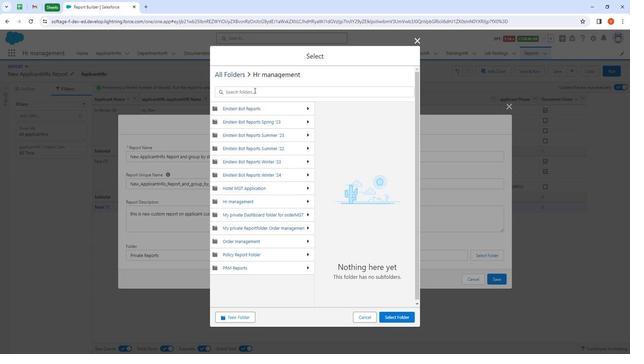 
Action: Mouse pressed left at (253, 86)
Screenshot: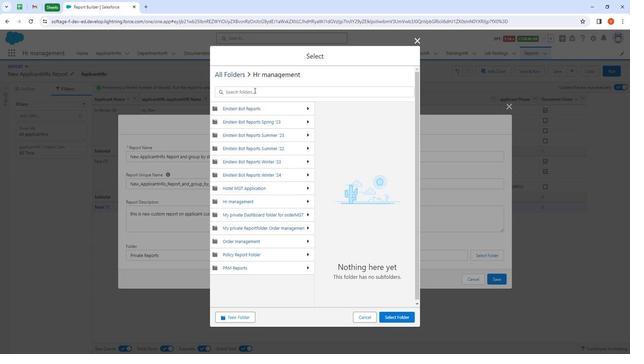 
Action: Mouse moved to (255, 84)
Screenshot: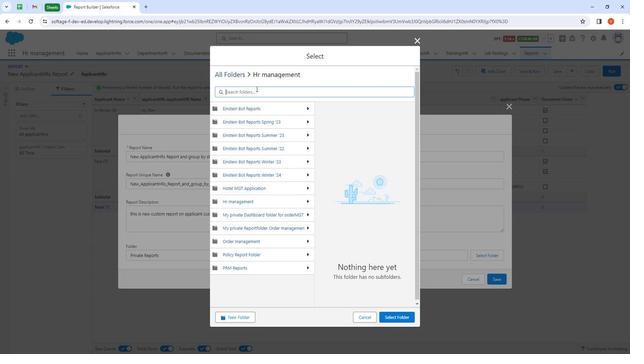 
Action: Key pressed hr
Screenshot: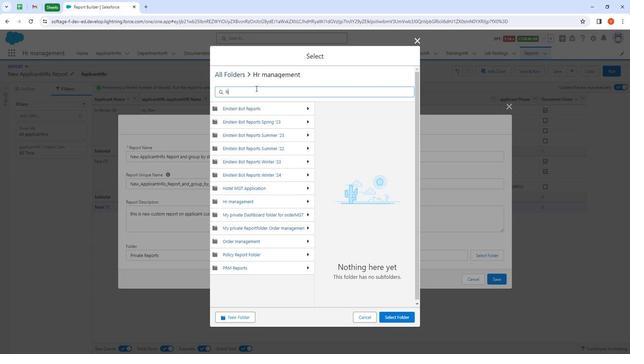 
Action: Mouse moved to (268, 121)
Screenshot: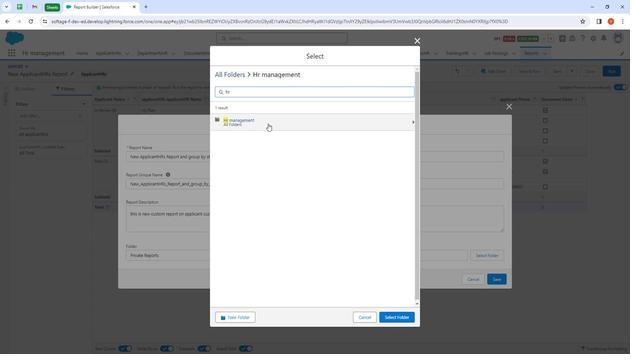 
Action: Mouse pressed left at (268, 121)
Screenshot: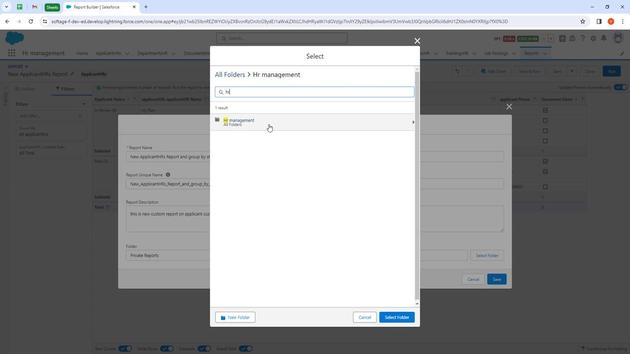 
Action: Mouse moved to (405, 316)
Screenshot: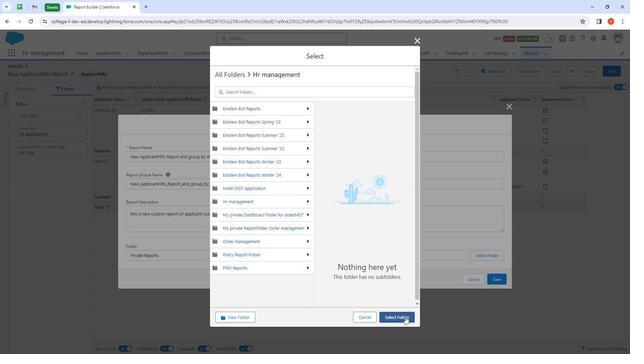 
Action: Mouse pressed left at (405, 316)
Screenshot: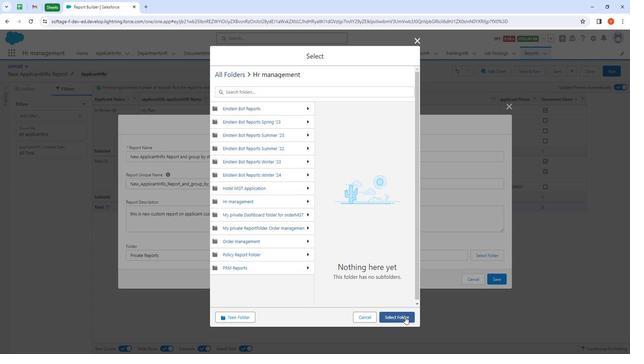 
Action: Mouse moved to (498, 275)
Screenshot: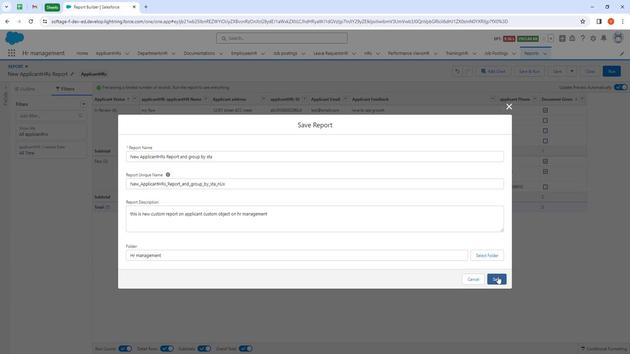 
Action: Mouse pressed left at (498, 275)
Screenshot: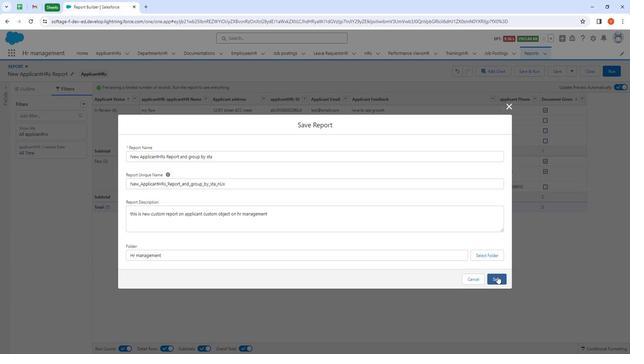 
Action: Mouse moved to (504, 68)
Screenshot: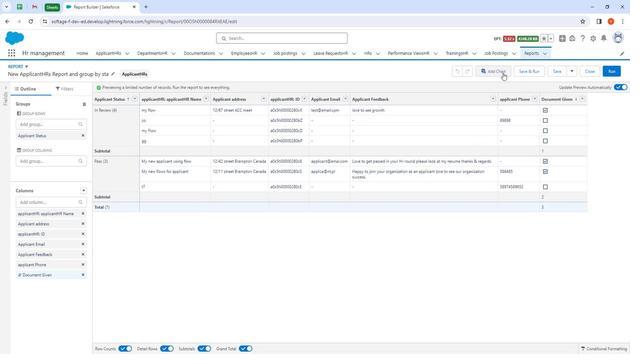 
Action: Mouse pressed left at (504, 68)
Screenshot: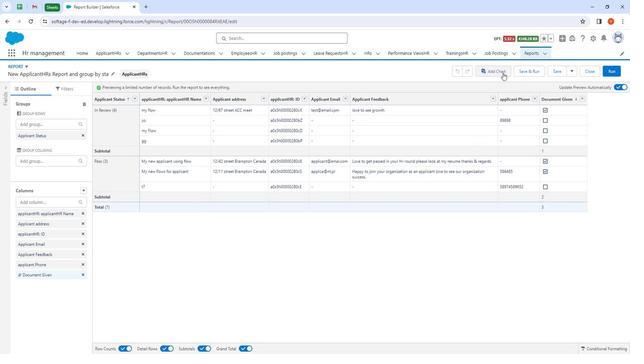 
Action: Mouse moved to (619, 100)
Screenshot: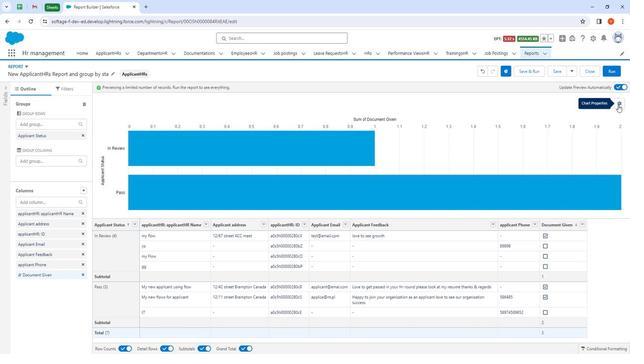 
Action: Mouse pressed left at (619, 100)
Screenshot: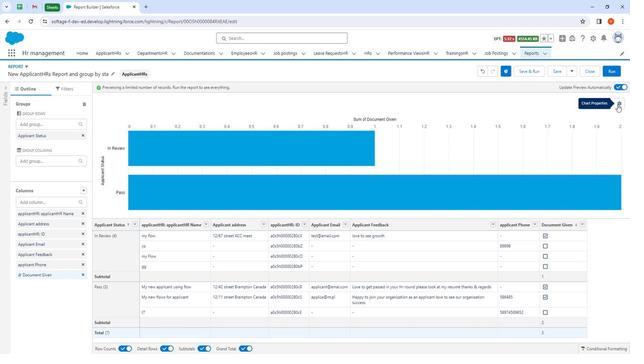 
Action: Mouse moved to (567, 163)
Screenshot: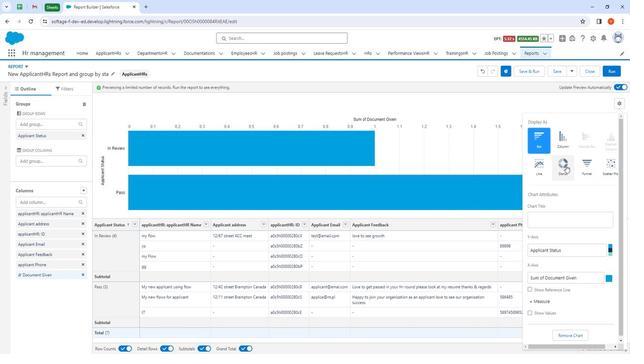 
Action: Mouse pressed left at (567, 163)
Screenshot: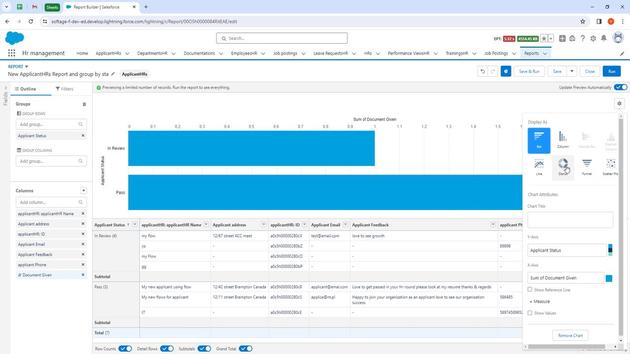 
Action: Mouse moved to (546, 165)
Screenshot: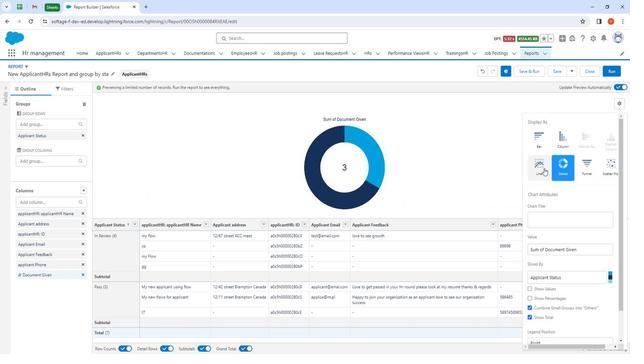 
Action: Mouse pressed left at (546, 165)
Screenshot: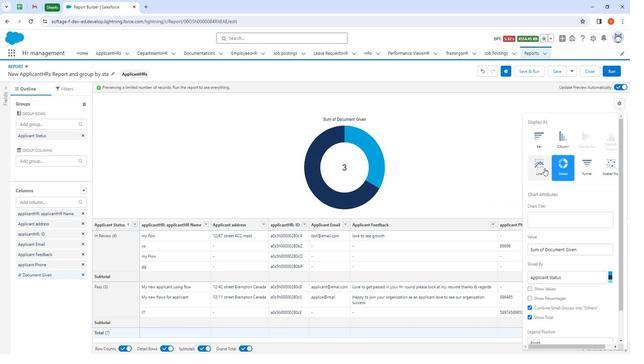 
Action: Mouse moved to (614, 163)
Screenshot: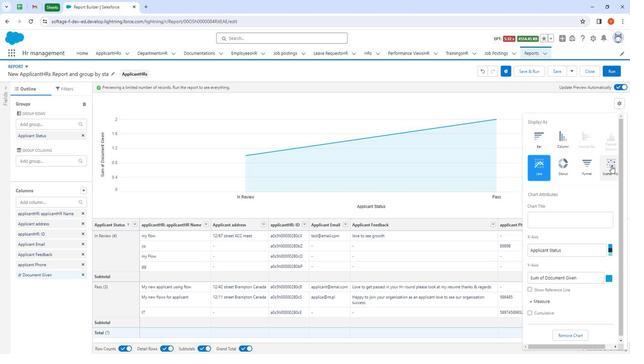 
Action: Mouse pressed left at (614, 163)
Screenshot: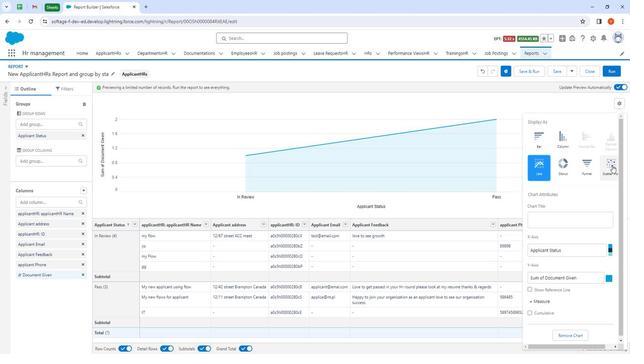 
Action: Mouse moved to (580, 167)
Screenshot: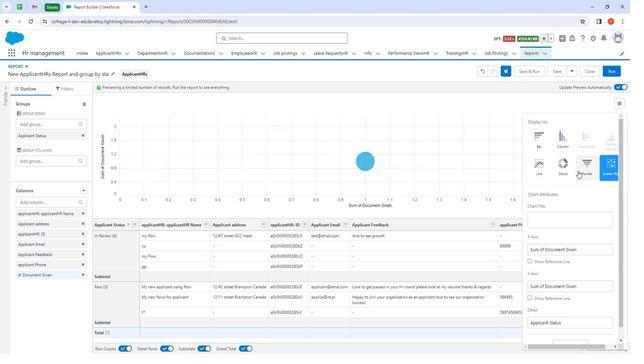 
Action: Mouse pressed left at (580, 167)
Screenshot: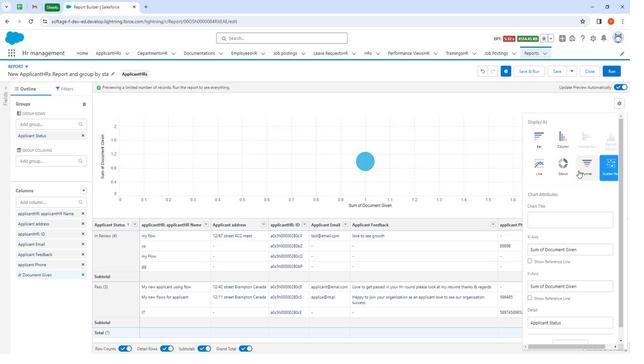 
Action: Mouse moved to (551, 220)
Screenshot: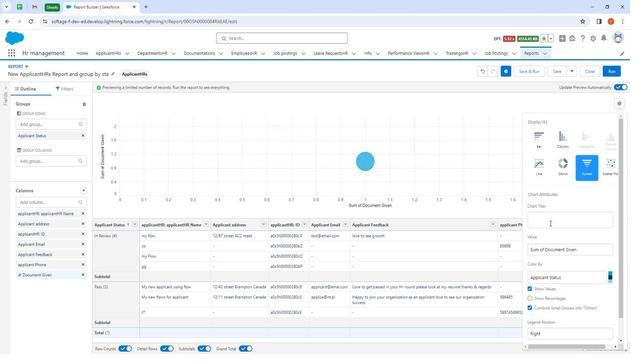
Action: Mouse pressed left at (551, 220)
Screenshot: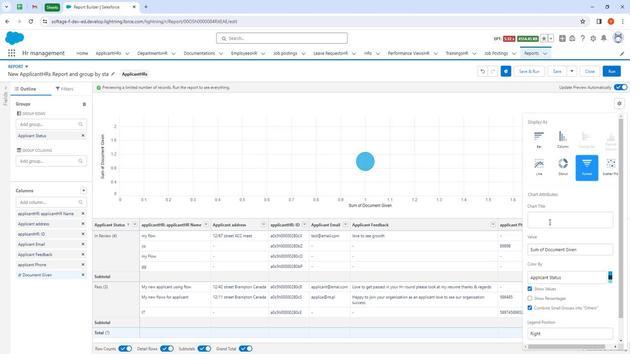
Action: Mouse moved to (487, 174)
Screenshot: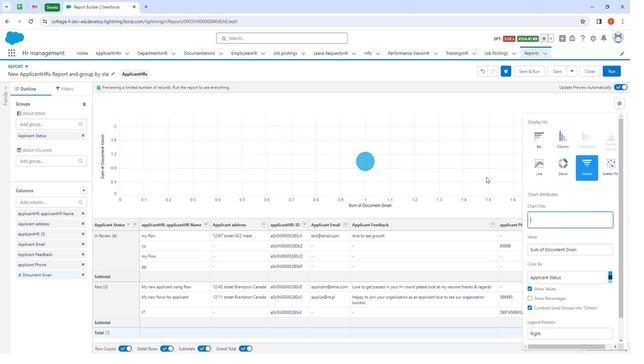 
Action: Key pressed funnel<Key.space>chart<Key.space>for<Key.space>applicant<Key.space>custom<Key.space>object
Screenshot: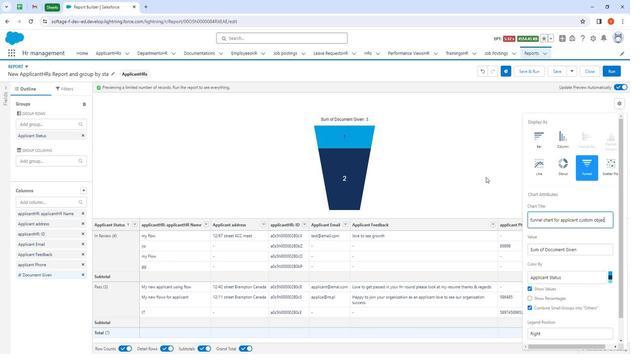 
Action: Mouse moved to (564, 275)
Screenshot: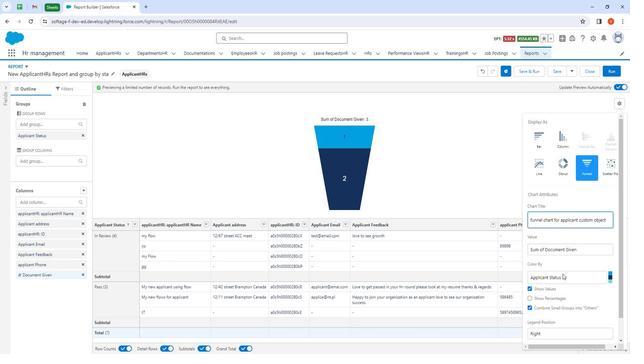 
Action: Mouse scrolled (564, 274) with delta (0, 0)
Screenshot: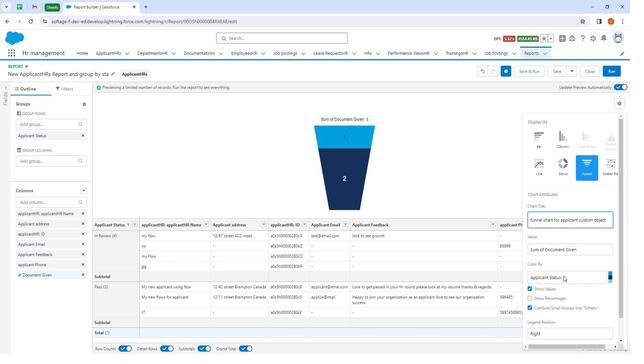 
Action: Mouse moved to (564, 275)
Screenshot: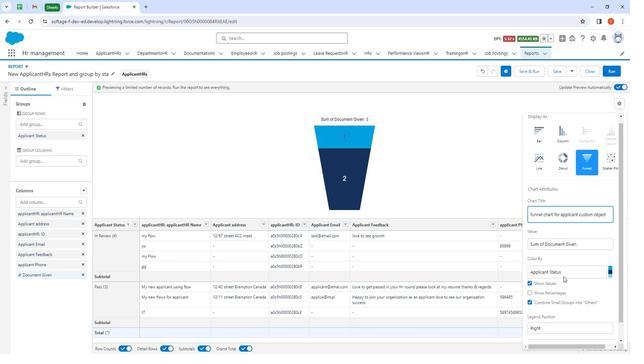 
Action: Mouse scrolled (564, 274) with delta (0, 0)
Screenshot: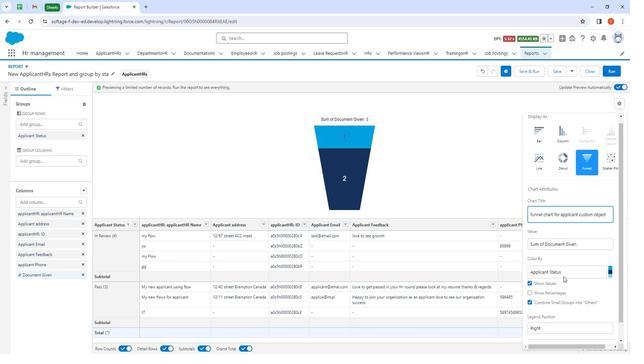 
Action: Mouse moved to (552, 274)
Screenshot: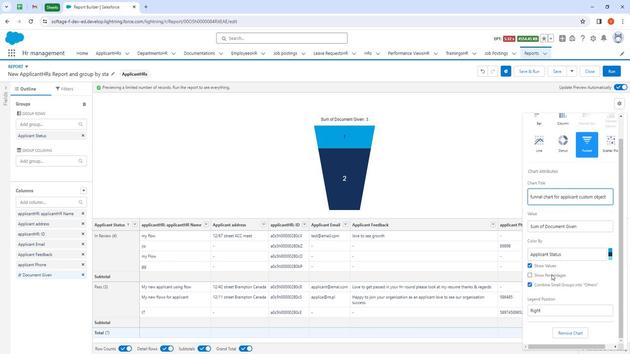 
Action: Mouse pressed left at (552, 274)
Screenshot: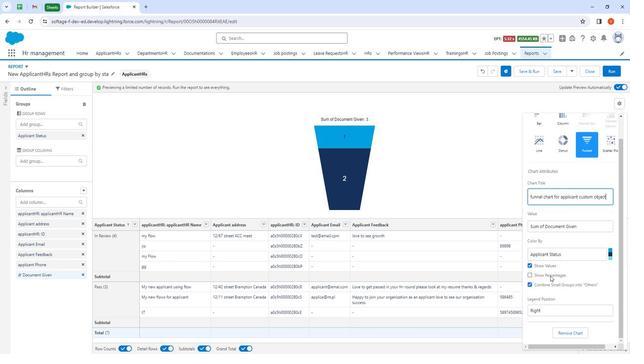 
Action: Mouse moved to (562, 275)
Screenshot: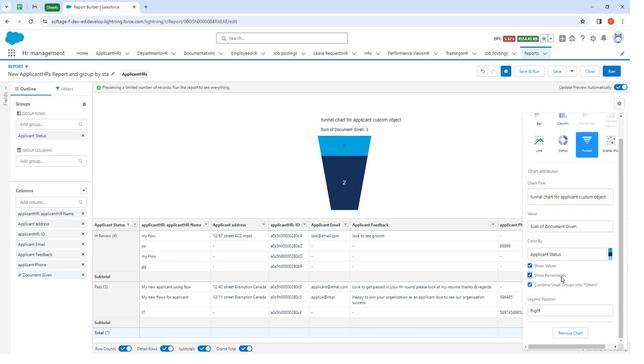 
Action: Mouse scrolled (562, 275) with delta (0, 0)
Screenshot: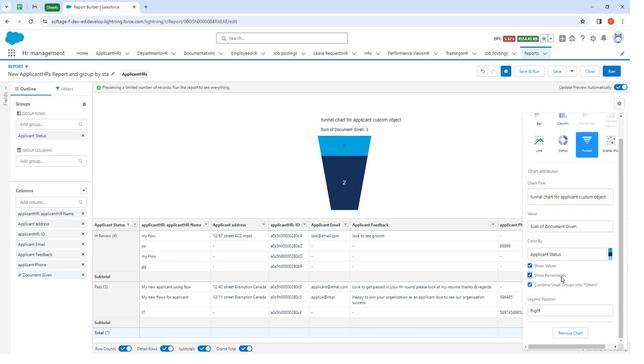 
Action: Mouse moved to (562, 275)
Screenshot: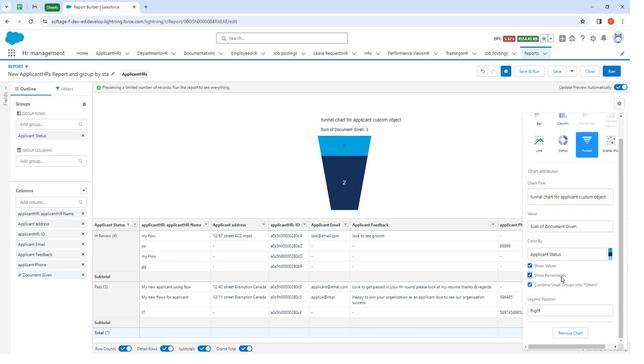 
Action: Mouse scrolled (562, 275) with delta (0, 0)
Screenshot: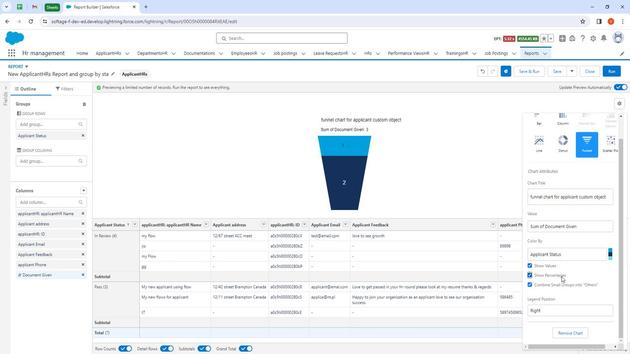 
Action: Mouse moved to (563, 275)
Screenshot: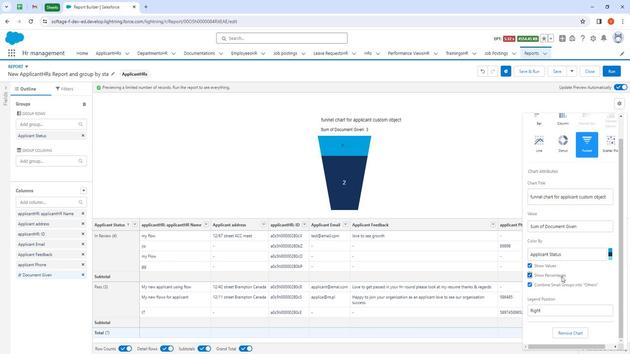 
Action: Mouse scrolled (563, 275) with delta (0, 0)
Screenshot: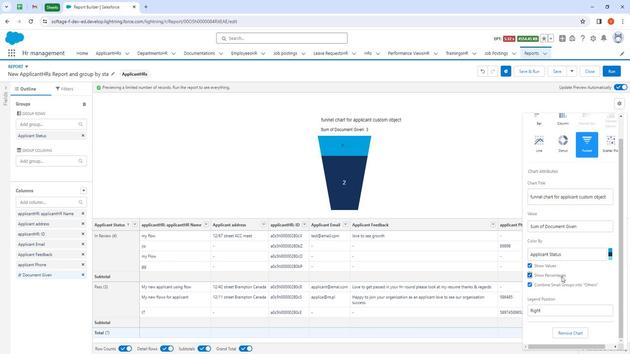 
Action: Mouse scrolled (563, 275) with delta (0, 0)
Screenshot: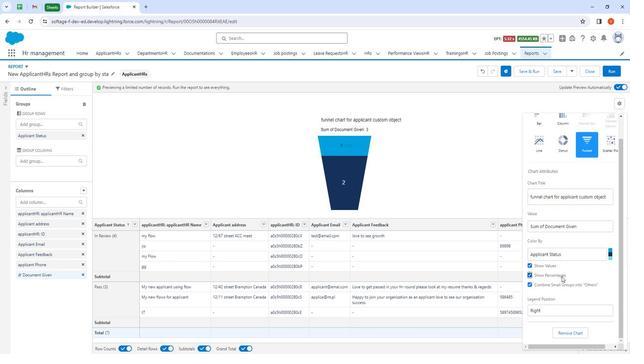 
Action: Mouse scrolled (563, 275) with delta (0, 0)
Screenshot: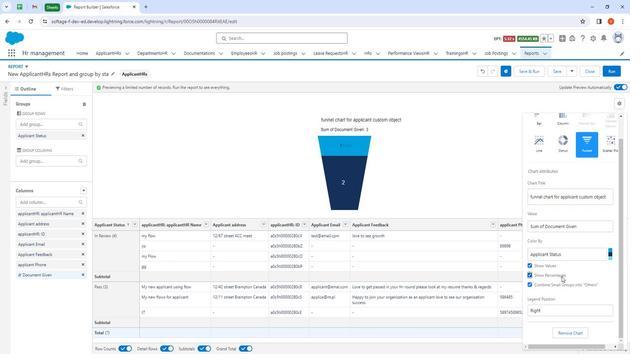 
Action: Mouse moved to (551, 312)
Screenshot: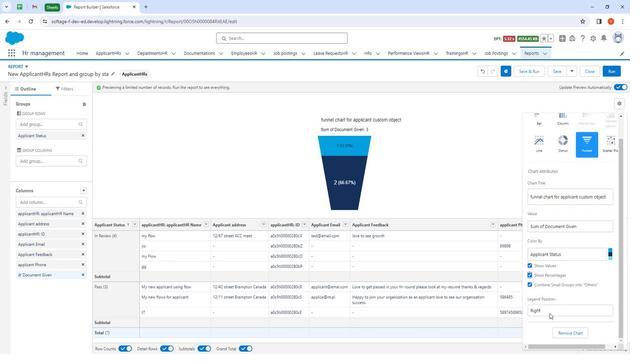 
Action: Mouse pressed left at (551, 312)
Screenshot: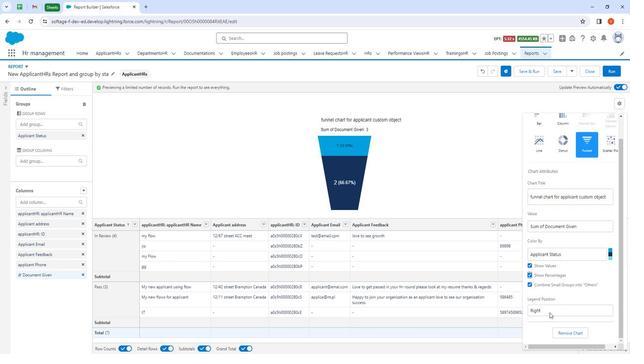 
Action: Mouse moved to (548, 323)
Screenshot: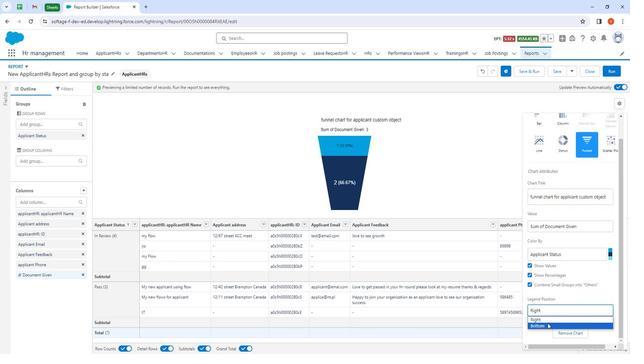 
Action: Mouse pressed left at (548, 323)
Screenshot: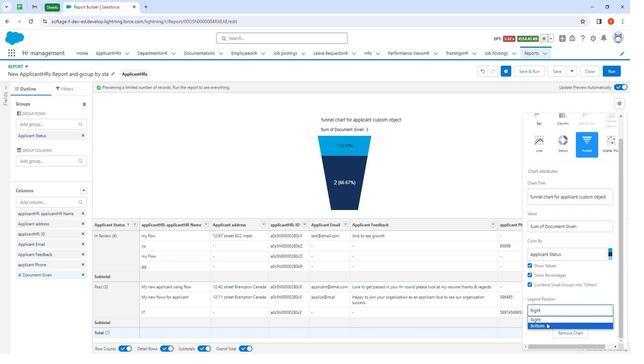 
Action: Mouse moved to (617, 100)
Screenshot: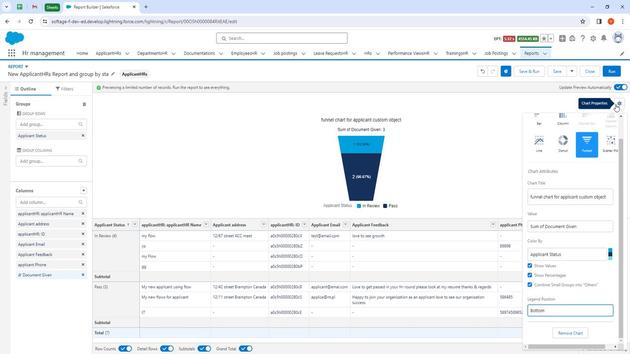 
Action: Mouse pressed left at (617, 100)
Screenshot: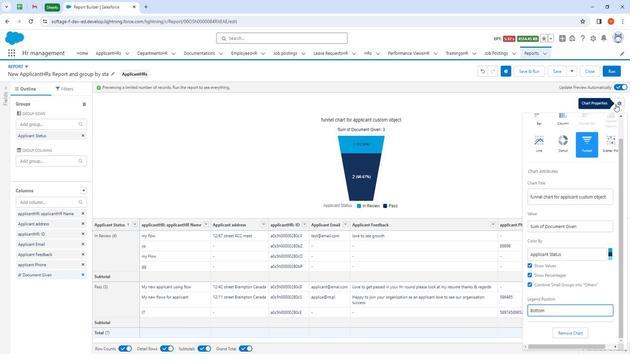 
Action: Mouse moved to (555, 66)
Screenshot: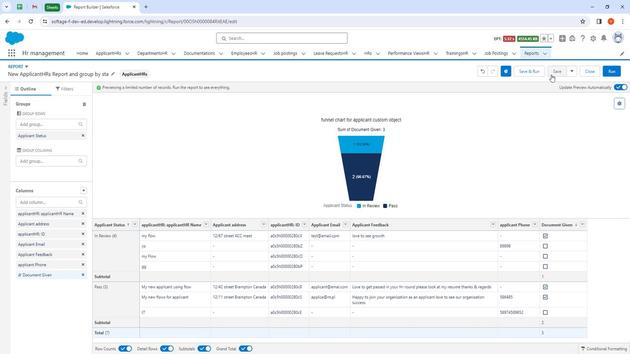 
Action: Mouse pressed left at (555, 66)
Screenshot: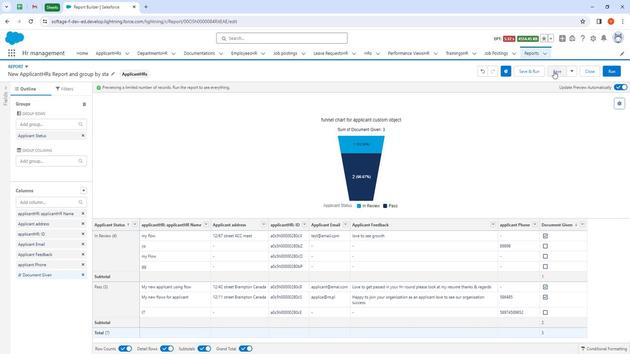 
Action: Mouse moved to (616, 66)
Screenshot: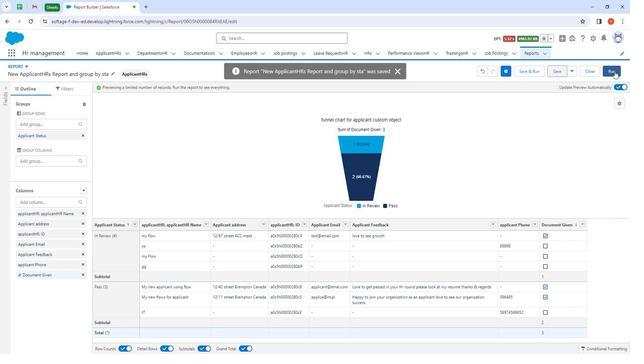 
Action: Mouse pressed left at (616, 66)
Screenshot: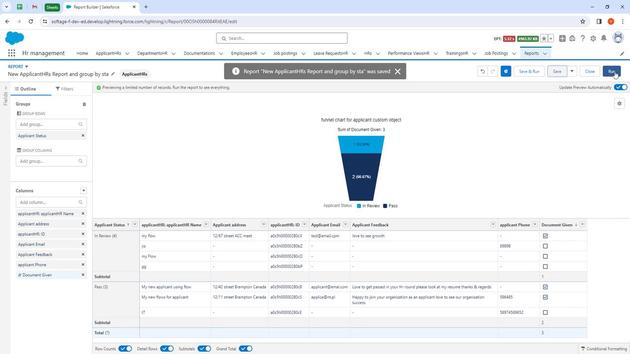 
Action: Mouse moved to (531, 46)
Screenshot: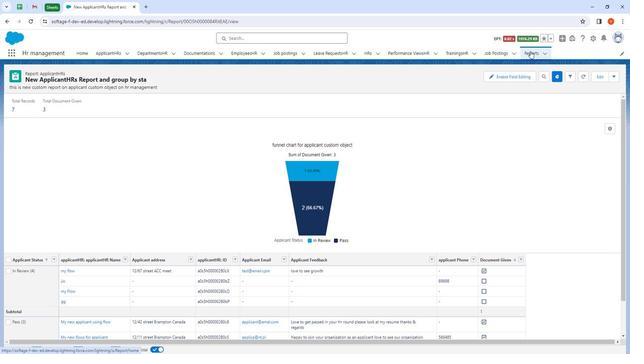 
Action: Mouse pressed left at (531, 46)
Screenshot: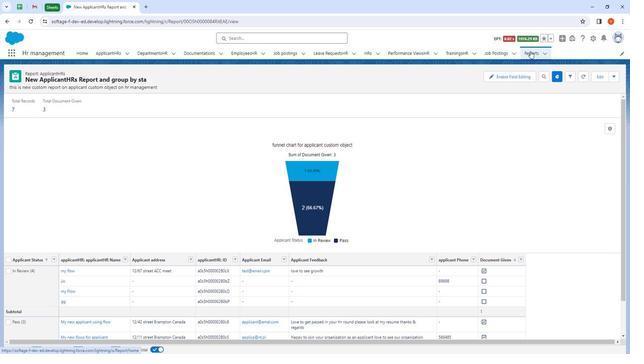 
Action: Mouse moved to (552, 73)
Screenshot: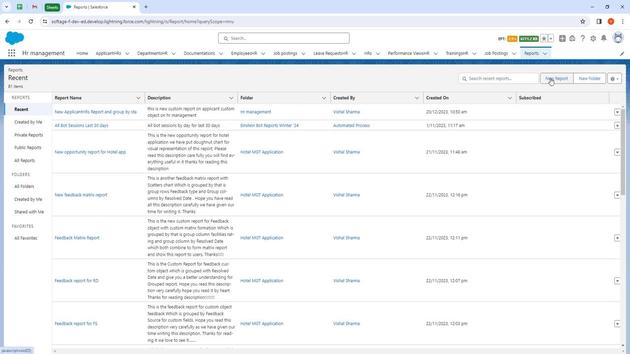 
Action: Mouse pressed left at (552, 73)
Screenshot: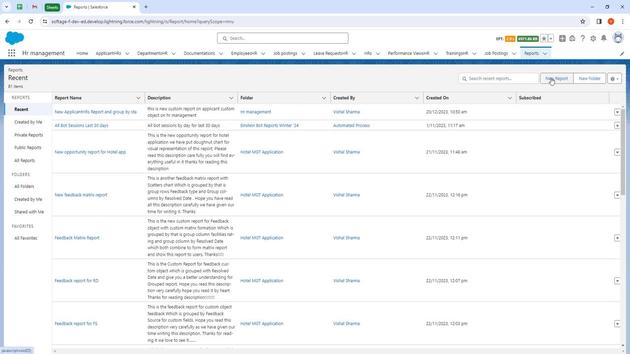 
Action: Mouse moved to (134, 132)
Screenshot: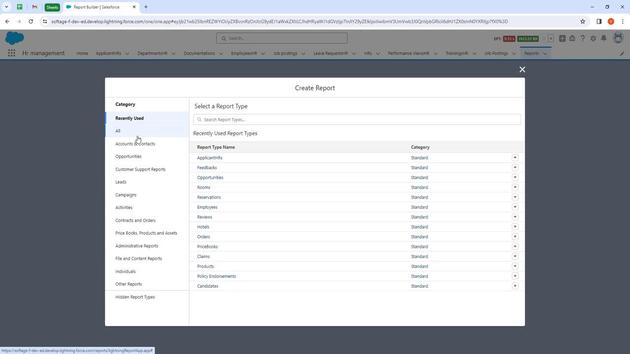 
Action: Mouse pressed left at (134, 132)
Screenshot: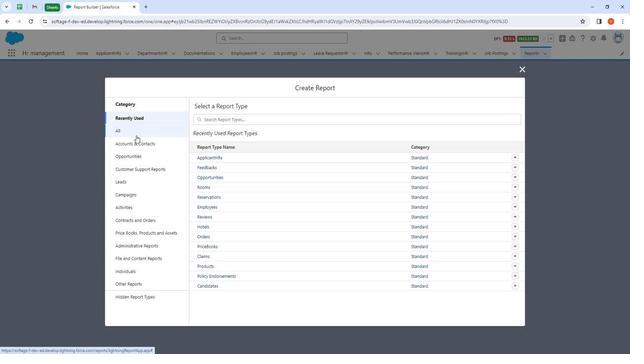 
Action: Mouse moved to (244, 118)
Screenshot: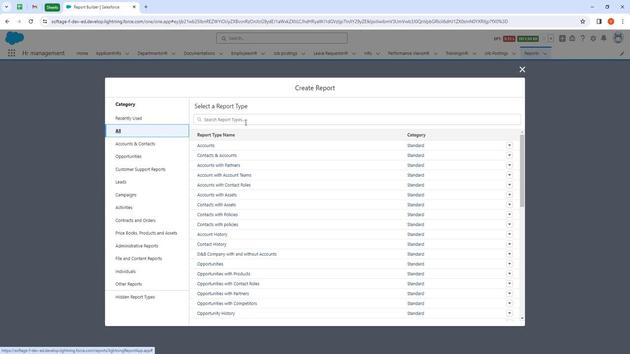 
Action: Mouse pressed left at (244, 118)
Screenshot: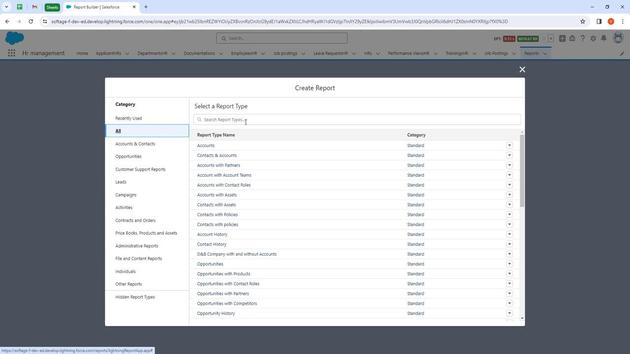 
Action: Mouse moved to (197, 84)
Screenshot: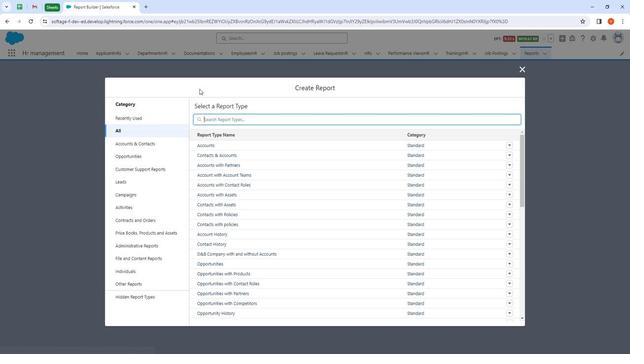 
Action: Key pressed depat<Key.backspace>
Screenshot: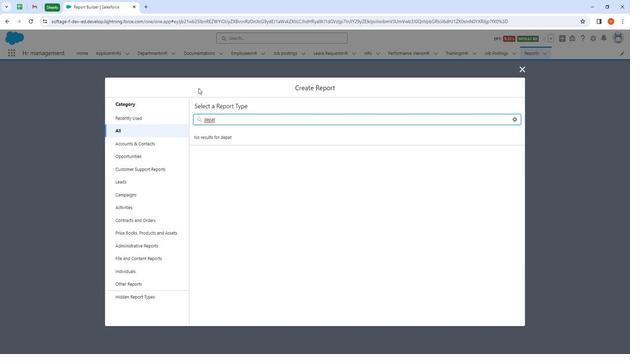 
Action: Mouse moved to (223, 164)
Screenshot: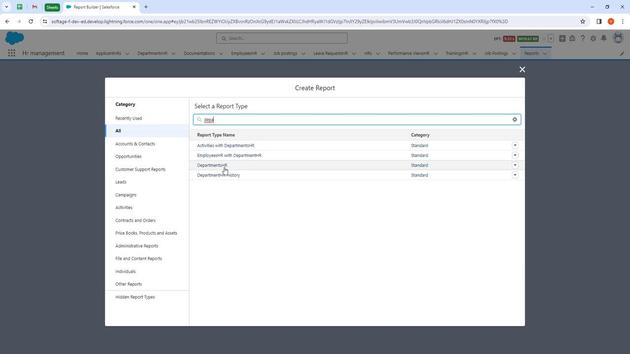 
Action: Mouse pressed left at (223, 164)
Screenshot: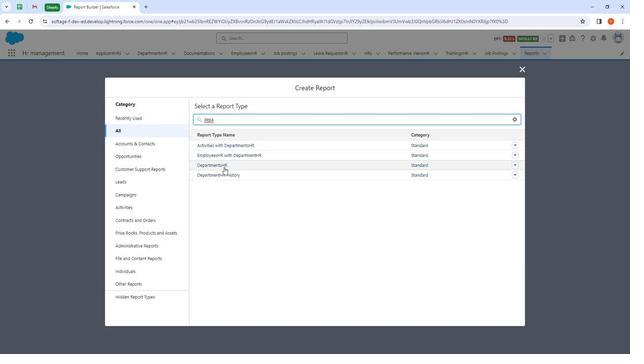
Action: Mouse moved to (439, 145)
Screenshot: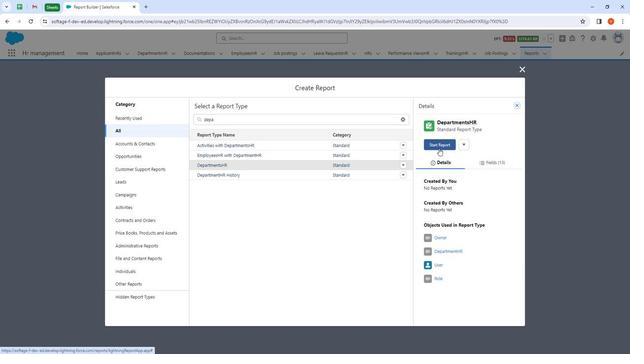 
Action: Mouse pressed left at (439, 145)
Screenshot: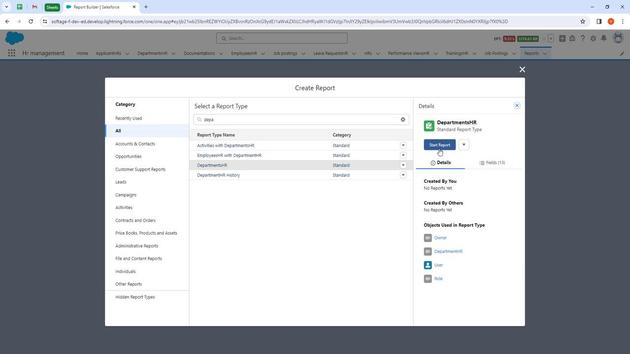 
Action: Mouse moved to (41, 160)
Screenshot: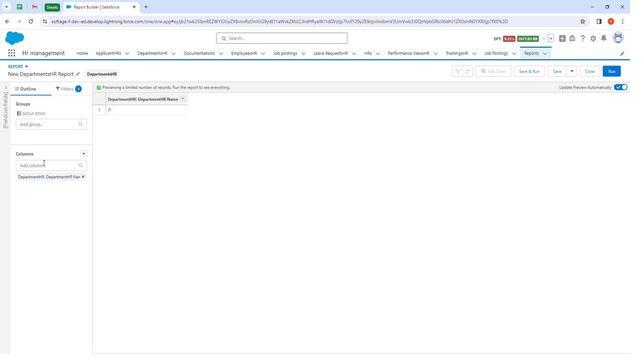
Action: Mouse pressed left at (41, 160)
Screenshot: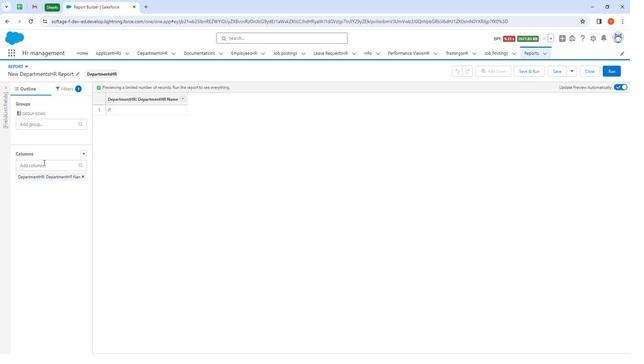 
Action: Mouse moved to (59, 197)
Screenshot: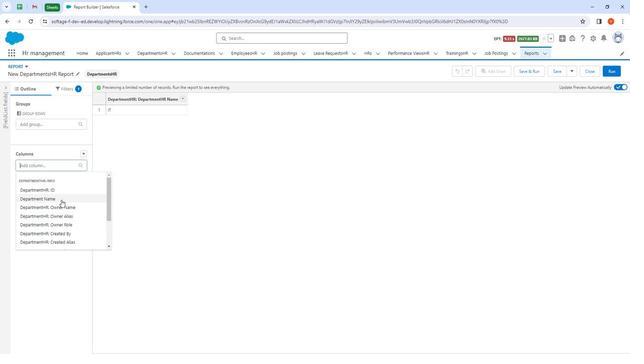 
Action: Mouse pressed left at (59, 197)
Screenshot: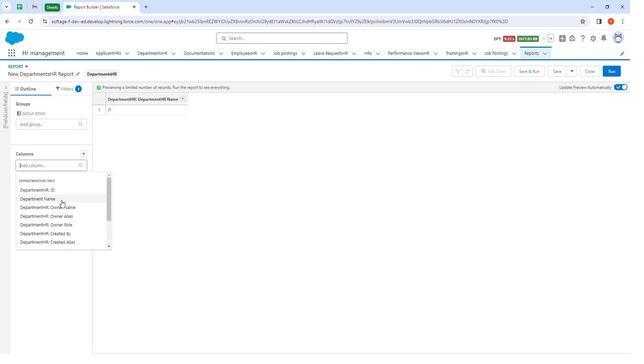 
Action: Mouse moved to (50, 167)
Screenshot: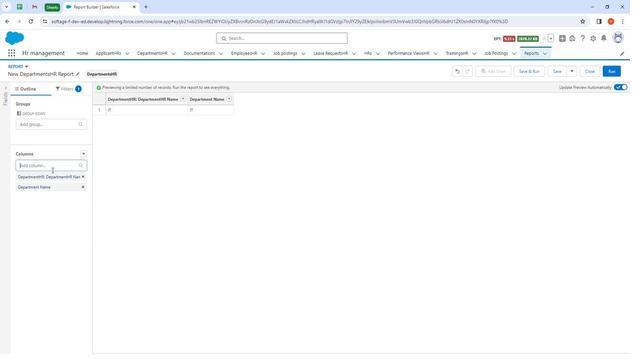 
Action: Mouse pressed left at (50, 167)
Screenshot: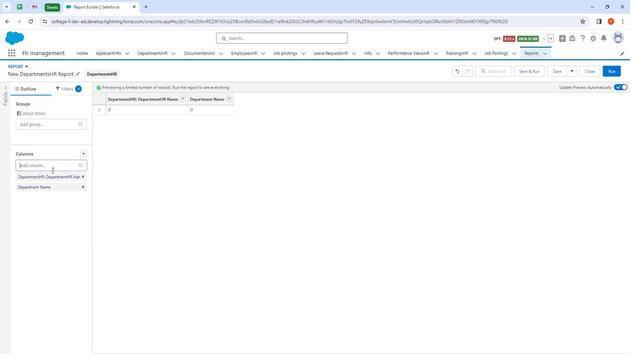 
Action: Mouse moved to (61, 189)
Screenshot: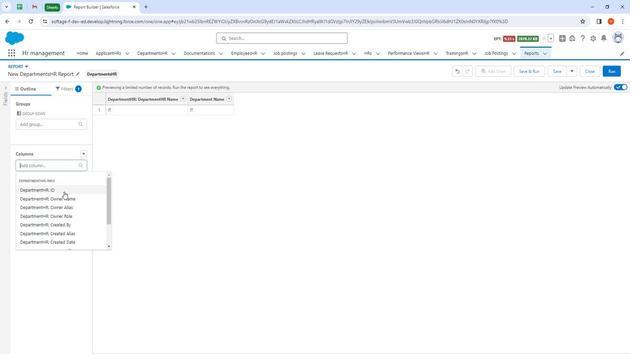 
Action: Mouse pressed left at (61, 189)
Screenshot: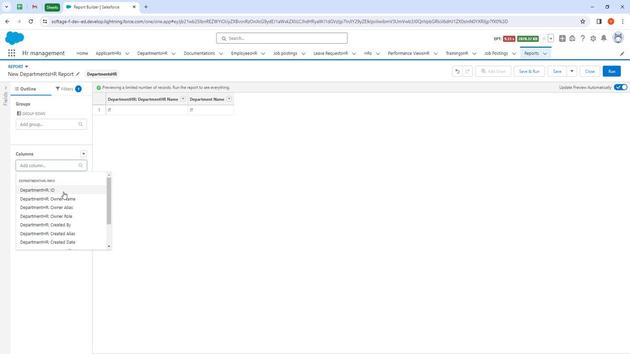 
Action: Mouse moved to (54, 186)
Screenshot: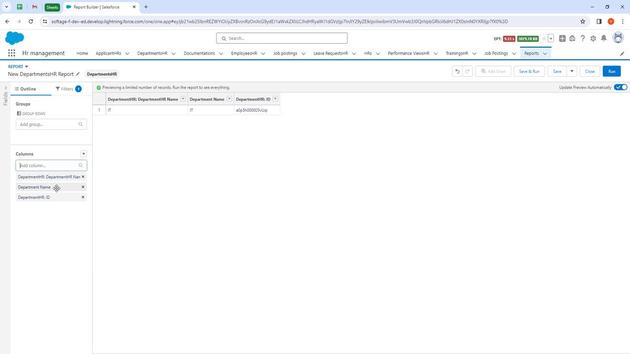 
Action: Mouse pressed left at (54, 186)
Screenshot: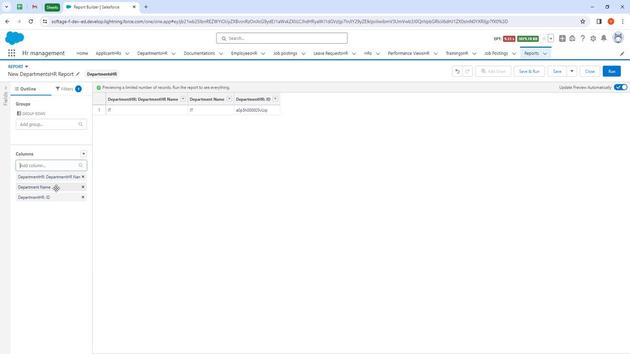 
Action: Mouse moved to (561, 69)
Screenshot: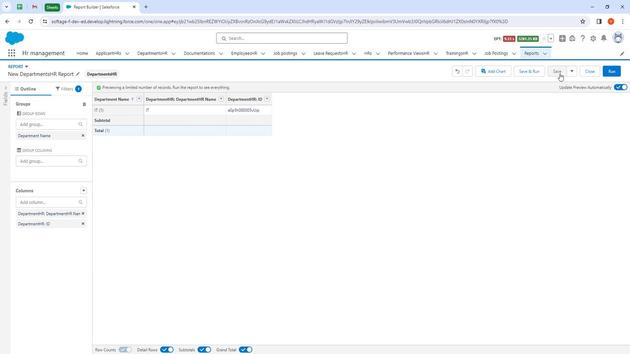 
Action: Mouse pressed left at (561, 69)
Screenshot: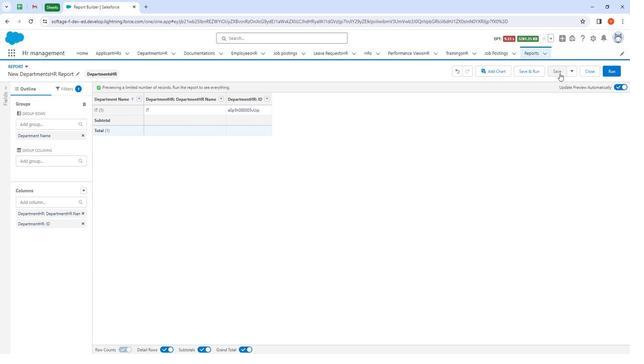 
Action: Mouse moved to (202, 155)
Screenshot: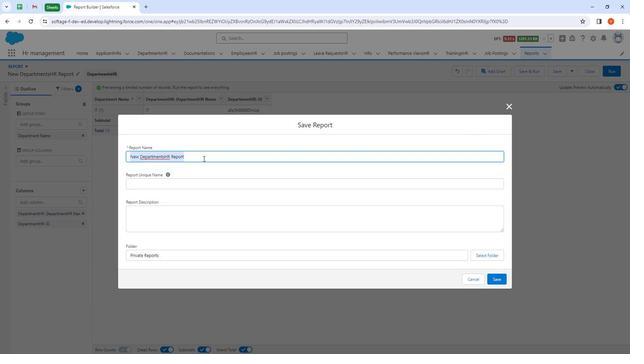 
Action: Mouse pressed left at (202, 155)
Screenshot: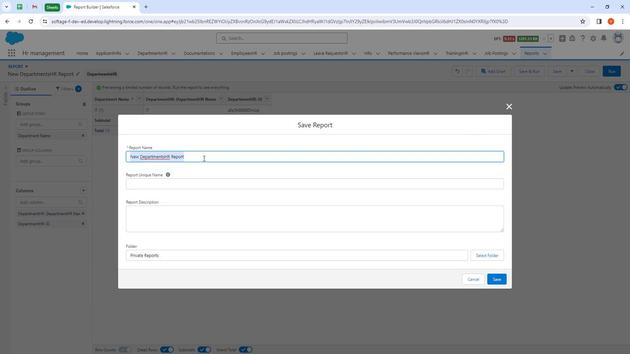 
Action: Key pressed <Key.space>group<Key.space>by<Key.space>department<Key.space>name
Screenshot: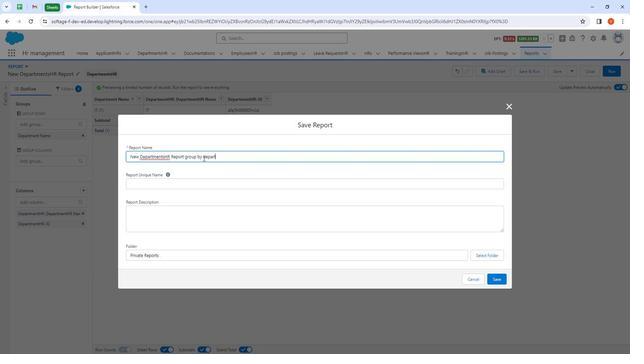 
Action: Mouse moved to (218, 157)
Screenshot: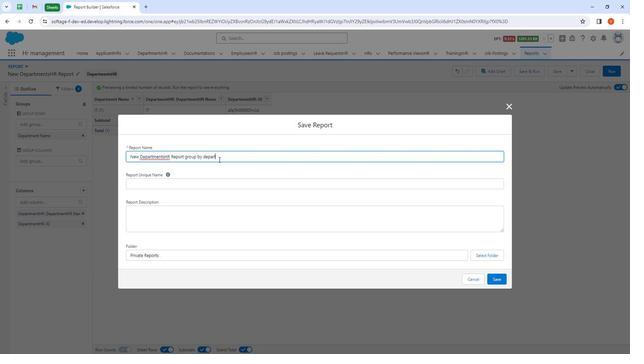 
Action: Key pressed <Key.space>
Screenshot: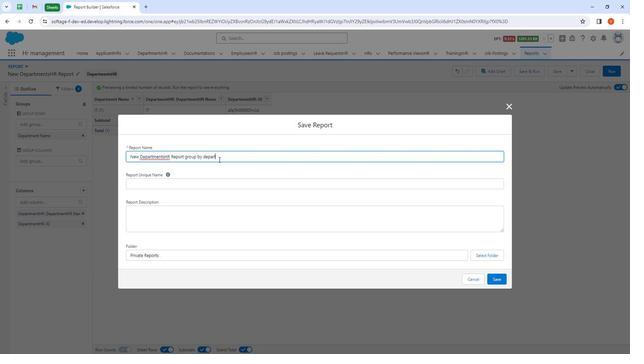 
Action: Mouse moved to (142, 177)
Screenshot: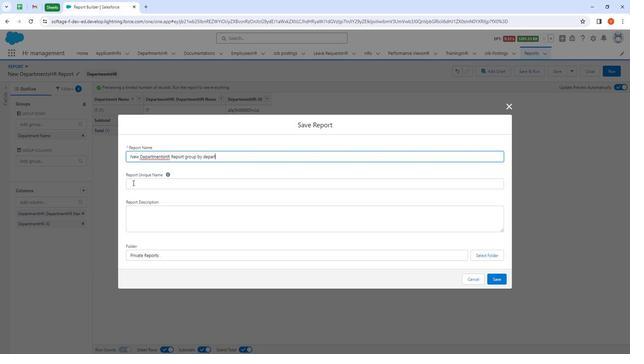 
Action: Mouse pressed left at (142, 177)
Screenshot: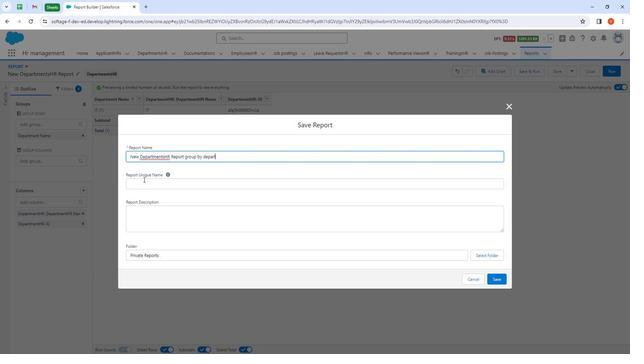 
Action: Mouse moved to (159, 215)
Screenshot: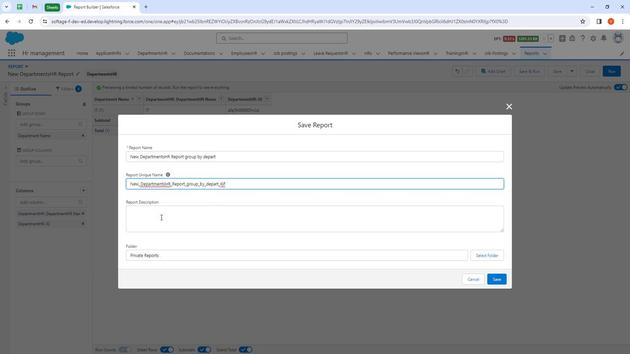
Action: Mouse pressed left at (159, 215)
Screenshot: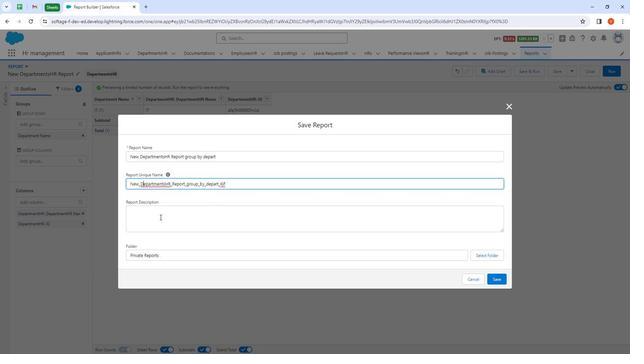 
Action: Mouse moved to (180, 223)
Screenshot: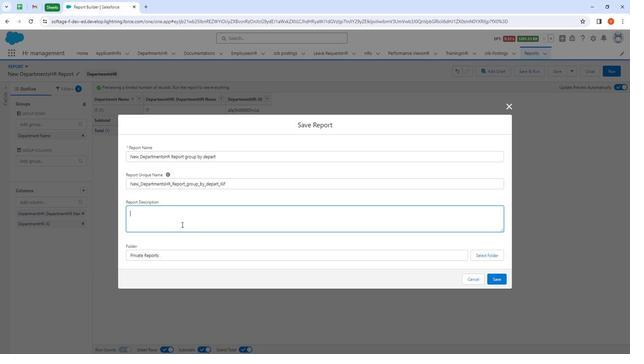 
Action: Key pressed this<Key.space>c<Key.backspace>is<Key.space>cuso<Key.backspace>tom<Key.space><Key.space>report<Key.space>on<Key.space>ed<Key.backspace><Key.backspace>department<Key.space>custom<Key.space>object
Screenshot: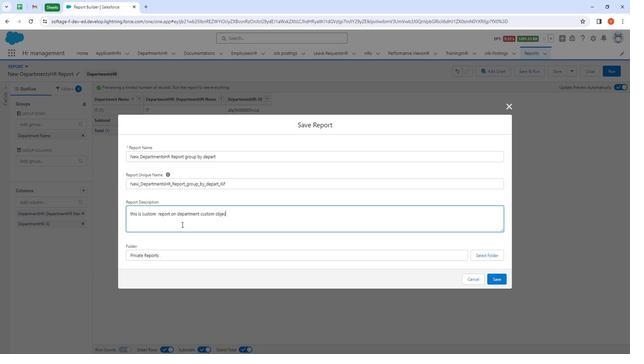 
Action: Mouse moved to (488, 250)
Screenshot: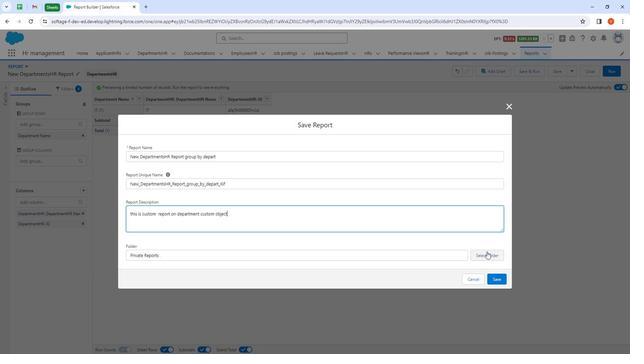 
Action: Mouse pressed left at (488, 250)
Screenshot: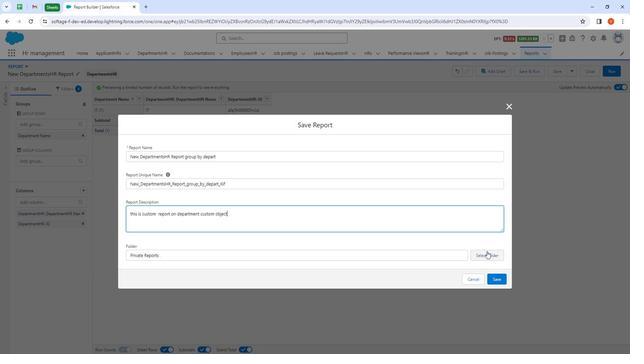 
Action: Mouse moved to (273, 88)
Screenshot: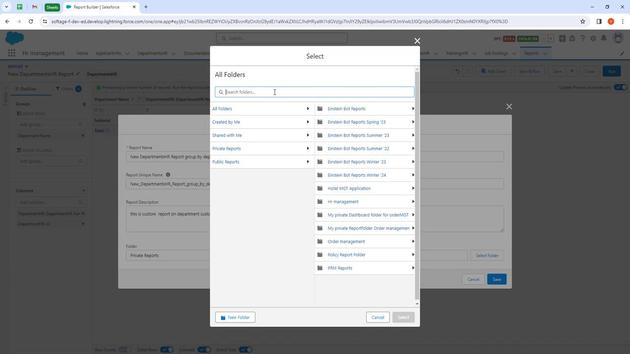 
Action: Mouse pressed left at (273, 88)
Screenshot: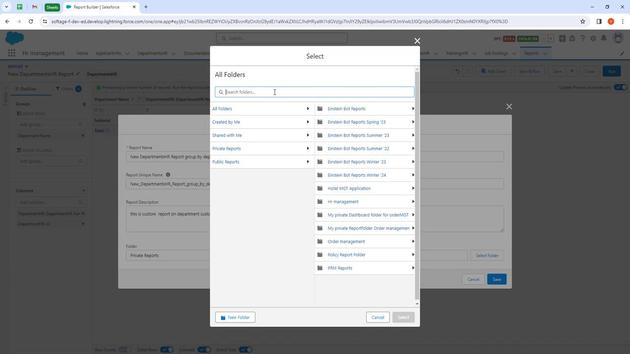
Action: Mouse moved to (232, 60)
Screenshot: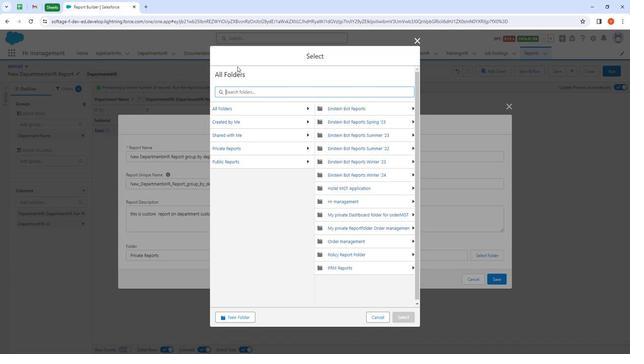 
Action: Key pressed hr
Screenshot: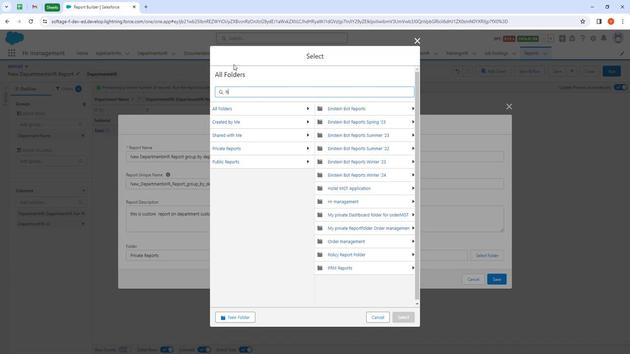 
Action: Mouse moved to (252, 118)
Screenshot: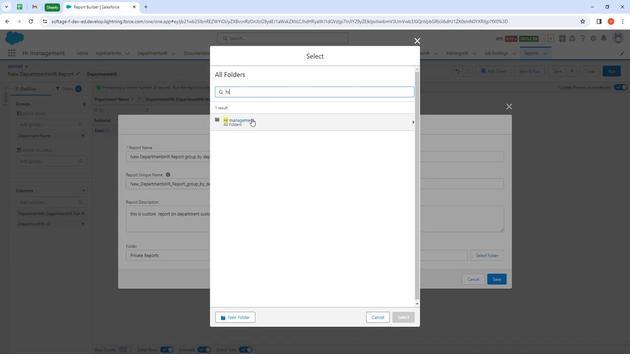 
Action: Mouse pressed left at (252, 118)
Screenshot: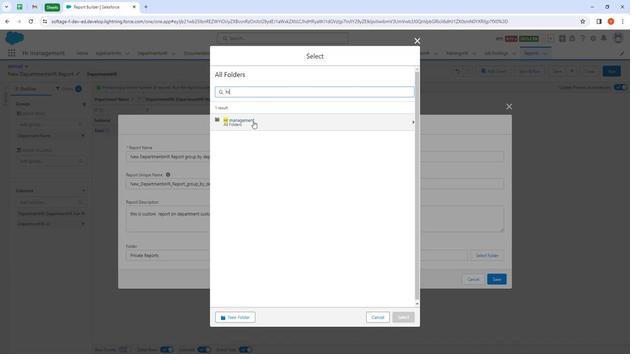 
Action: Mouse moved to (401, 317)
Screenshot: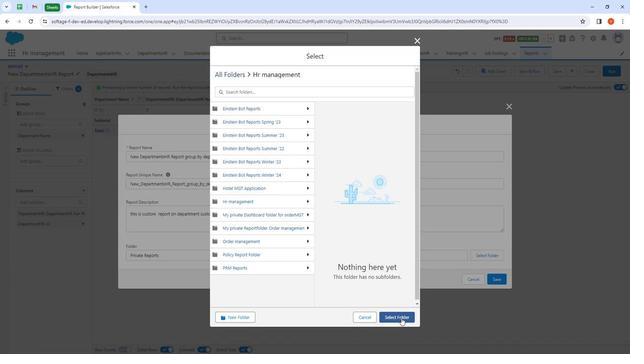 
Action: Mouse pressed left at (401, 317)
Screenshot: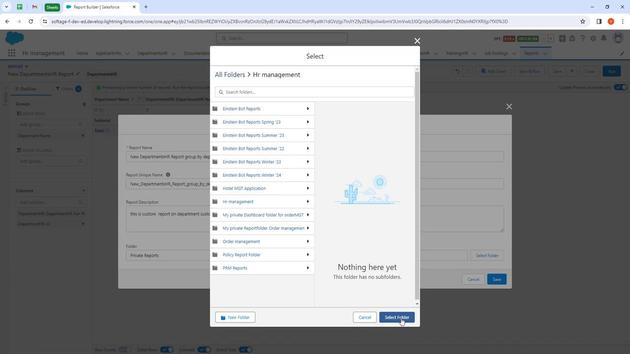 
Action: Mouse moved to (501, 281)
Screenshot: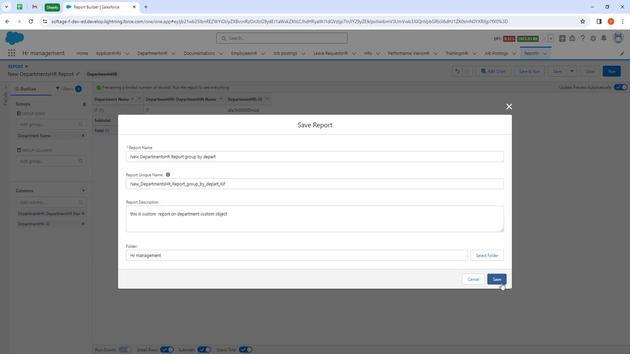 
Action: Mouse pressed left at (501, 281)
Screenshot: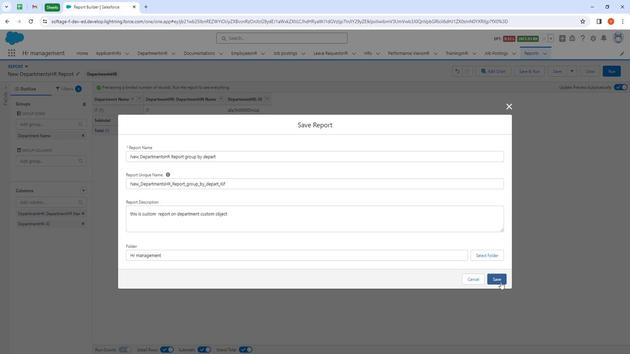 
Action: Mouse moved to (555, 68)
Screenshot: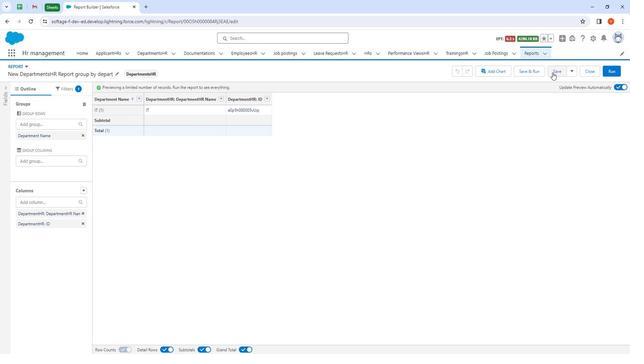 
Action: Mouse pressed left at (555, 68)
Screenshot: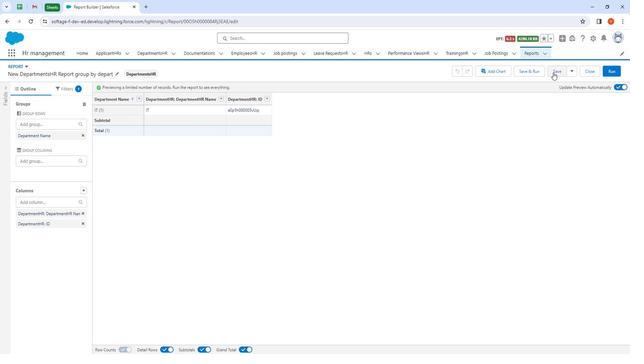 
Action: Mouse moved to (493, 69)
Screenshot: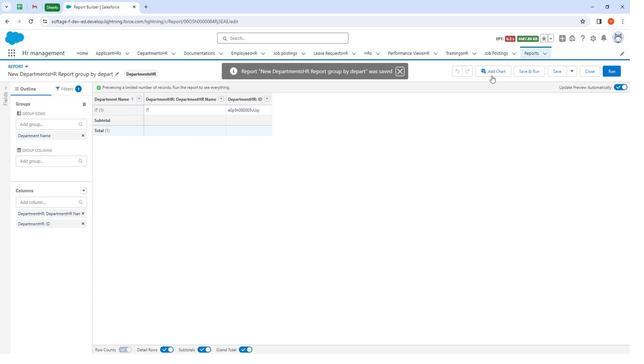 
Action: Mouse pressed left at (493, 69)
Screenshot: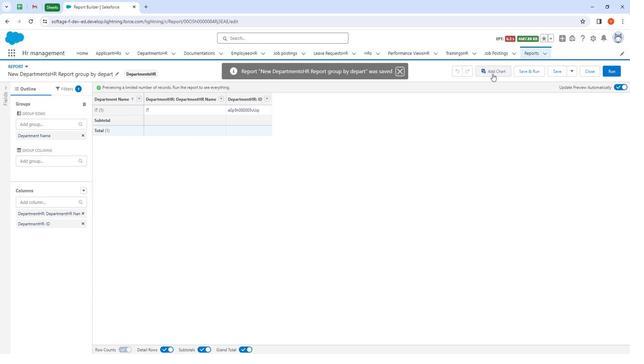
Action: Mouse moved to (615, 98)
Screenshot: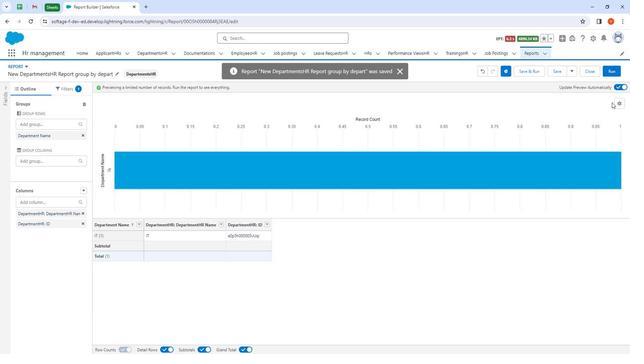 
Action: Mouse pressed left at (615, 98)
Screenshot: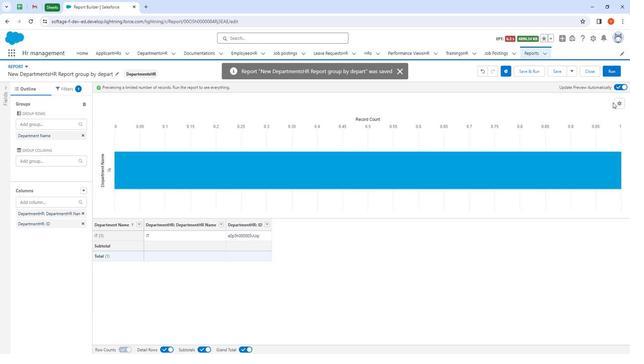 
Action: Mouse moved to (617, 99)
Screenshot: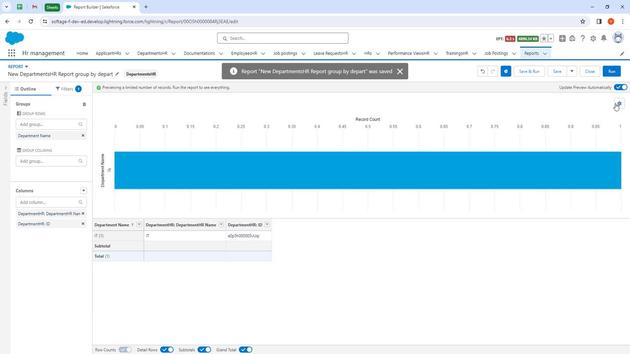 
Action: Mouse pressed left at (617, 99)
Screenshot: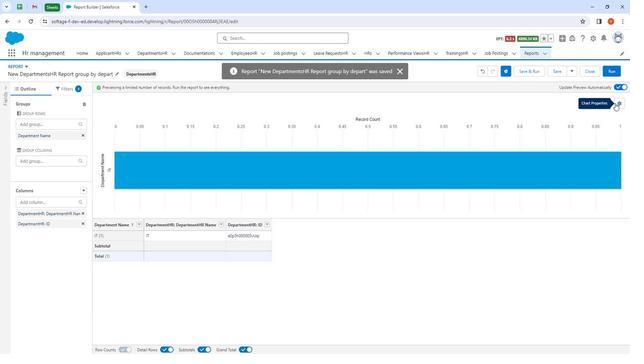 
Action: Mouse moved to (561, 160)
Screenshot: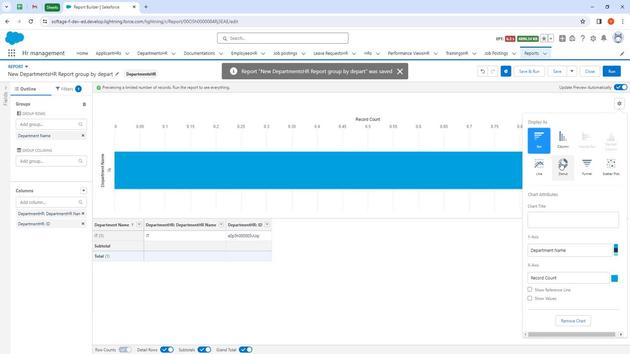 
Action: Mouse pressed left at (561, 160)
Screenshot: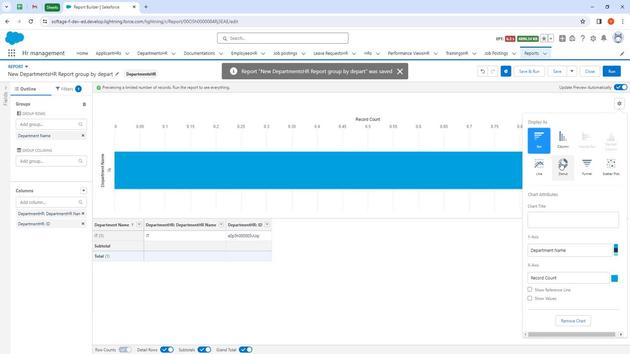
Action: Mouse moved to (547, 219)
Screenshot: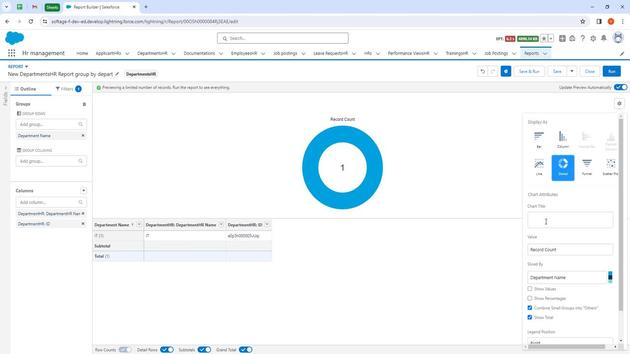 
Action: Mouse pressed left at (547, 219)
Screenshot: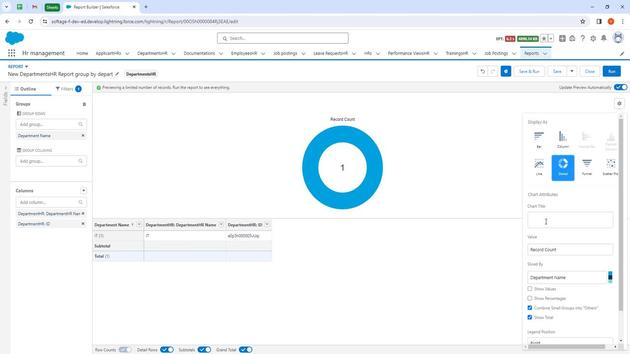 
Action: Mouse moved to (531, 197)
Screenshot: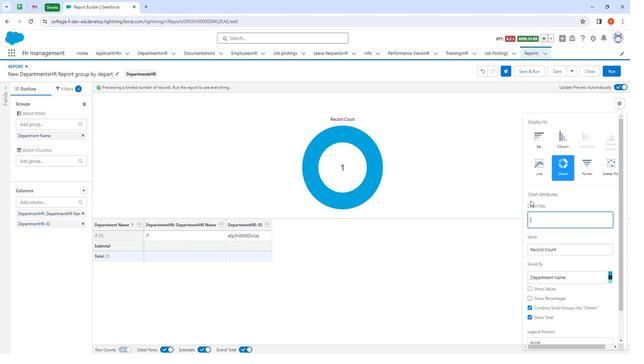 
Action: Key pressed do<Key.backspace><Key.backspace><Key.shift>Donut<Key.space>chart<Key.space>
Screenshot: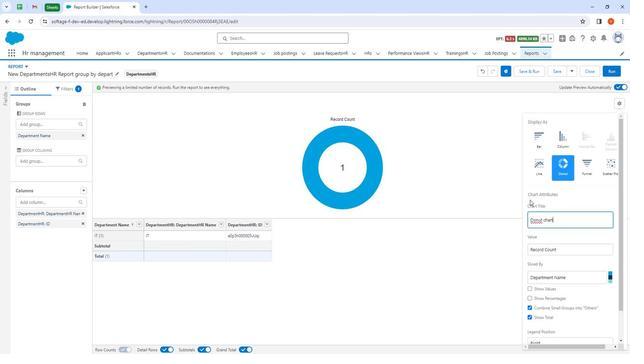 
Action: Mouse moved to (550, 288)
Screenshot: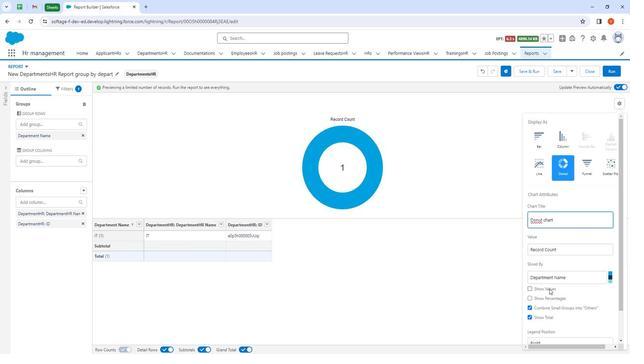 
Action: Mouse pressed left at (550, 288)
Screenshot: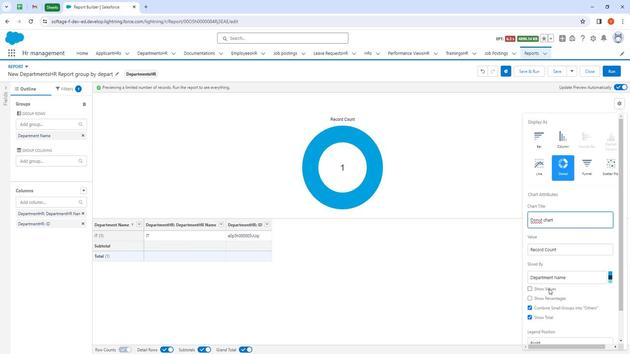
Action: Mouse moved to (557, 299)
Screenshot: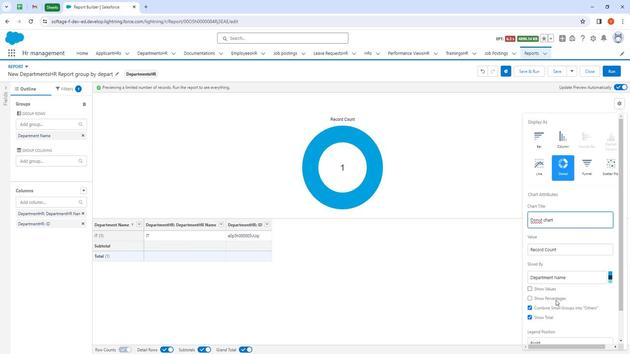 
Action: Mouse pressed left at (557, 299)
Screenshot: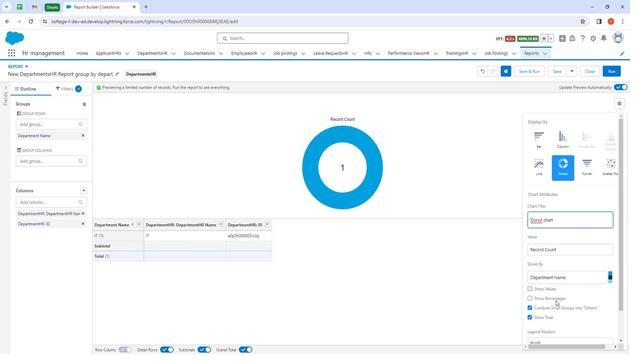 
Action: Mouse moved to (572, 269)
Screenshot: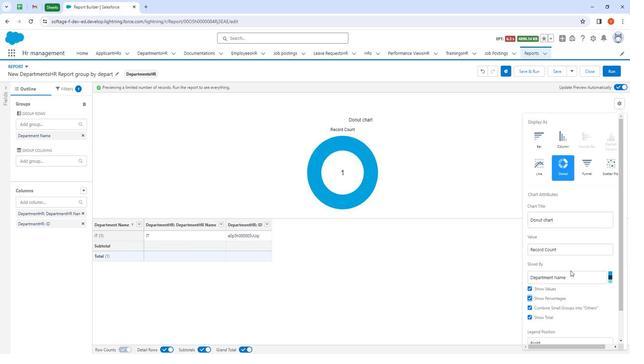 
Action: Mouse scrolled (572, 269) with delta (0, 0)
Screenshot: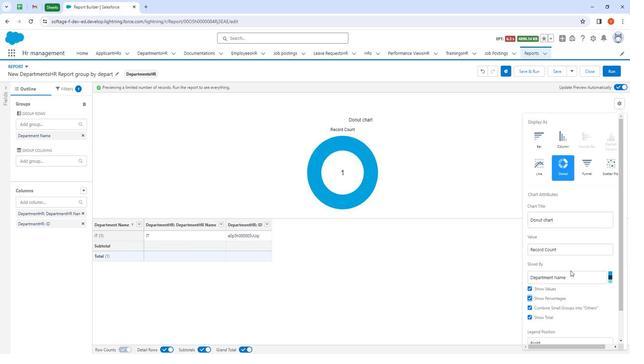 
Action: Mouse moved to (573, 269)
Screenshot: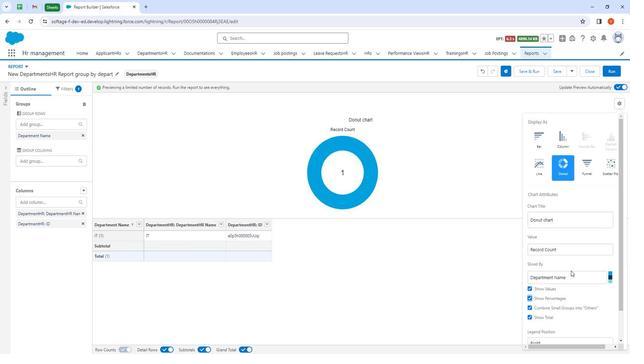 
Action: Mouse scrolled (573, 269) with delta (0, 0)
Screenshot: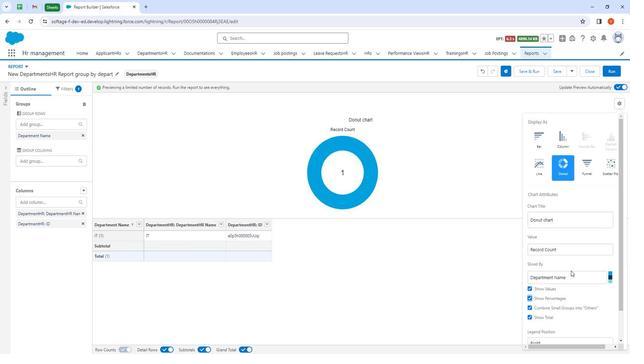 
Action: Mouse moved to (573, 270)
Screenshot: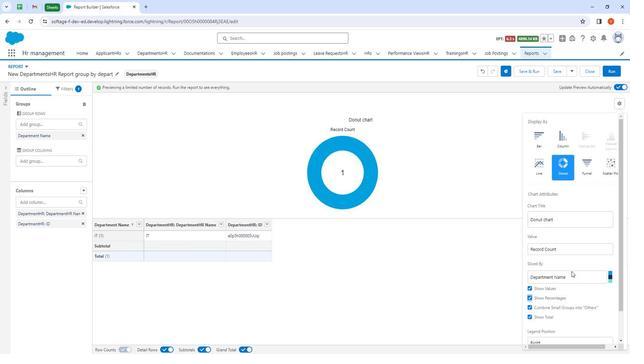 
Action: Mouse scrolled (573, 269) with delta (0, 0)
Screenshot: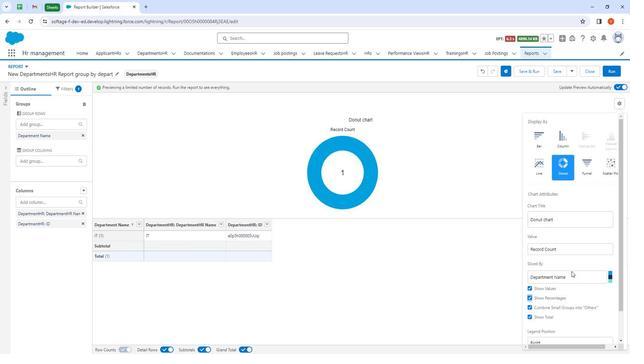 
Action: Mouse moved to (573, 271)
Screenshot: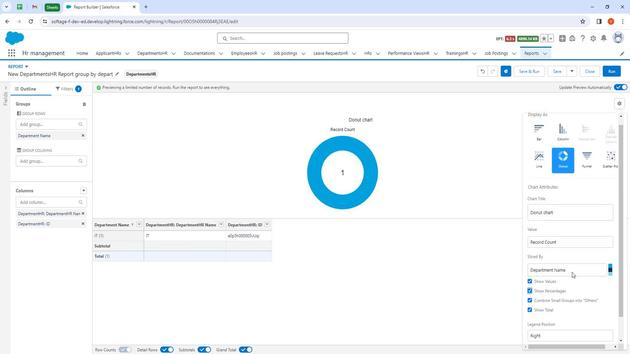 
Action: Mouse scrolled (573, 270) with delta (0, 0)
